Task: Create in the project AgileHero in Backlog an issue 'Integrate a new product comparison feature into an existing e-commerce website to improve product evaluation and decision making for customers', assign it to team member softage.2@softage.net and change the status to IN PROGRESS. Create in the project AgileHero in Backlog an issue 'Develop a new tool for automated testing of web application security vulnerabilities and penetration testing', assign it to team member softage.3@softage.net and change the status to IN PROGRESS
Action: Mouse scrolled (190, 413) with delta (0, 0)
Screenshot: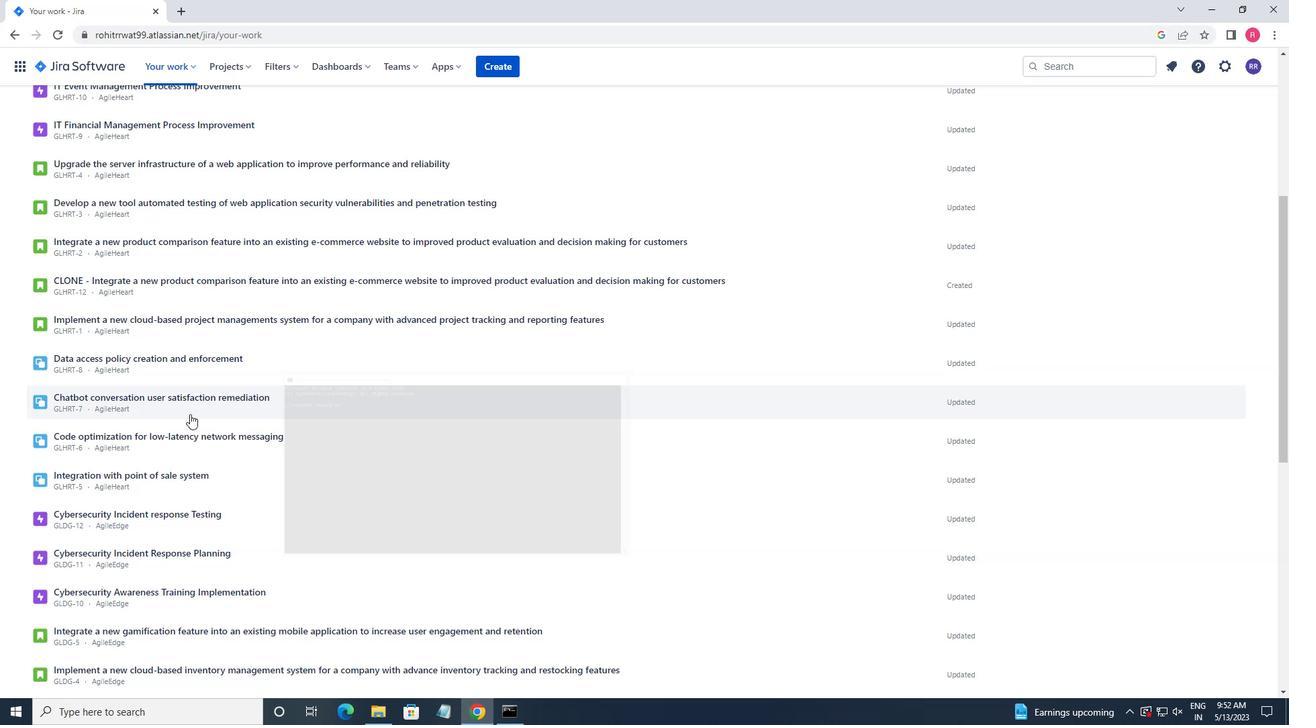 
Action: Mouse moved to (237, 61)
Screenshot: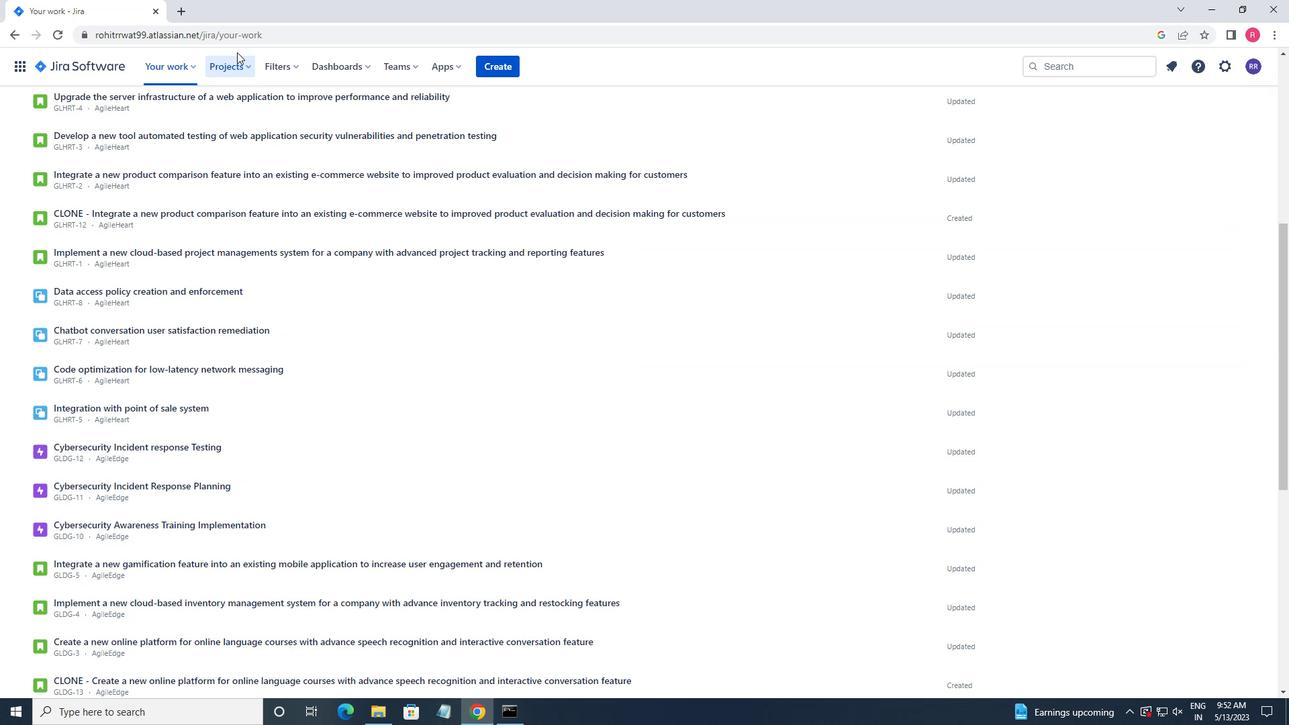
Action: Mouse pressed left at (237, 61)
Screenshot: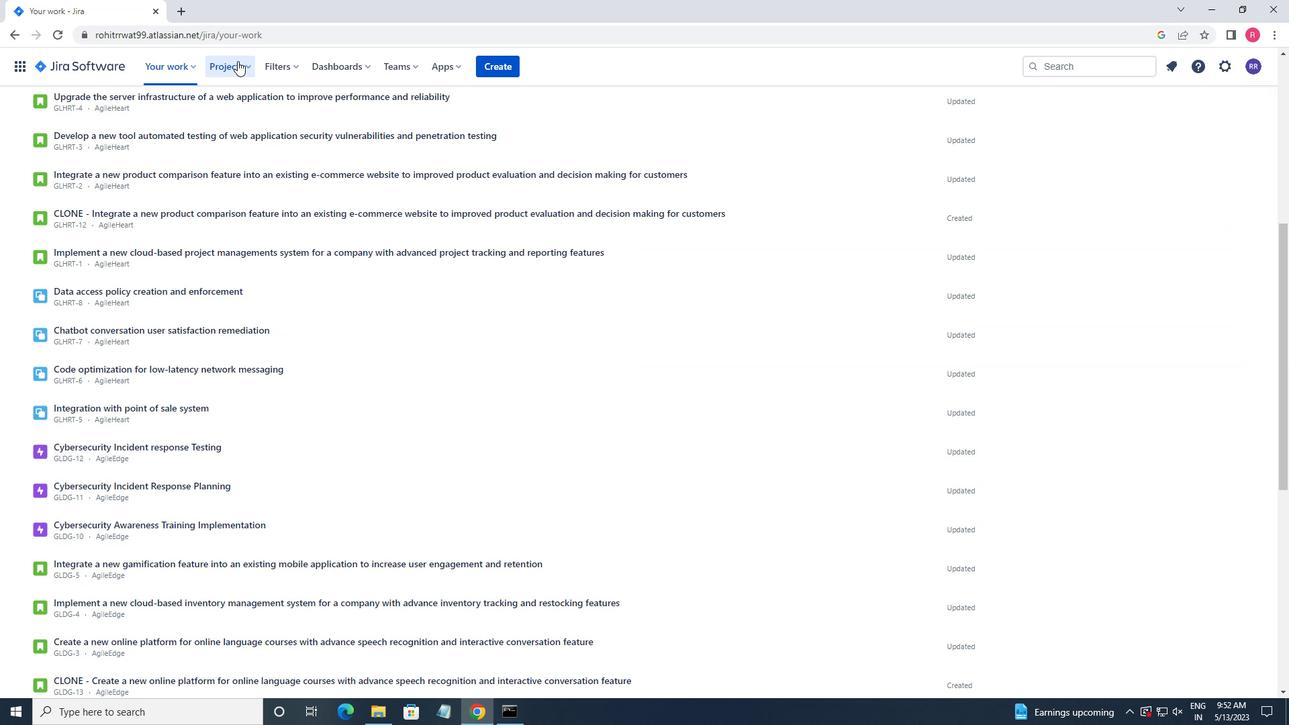
Action: Mouse moved to (236, 129)
Screenshot: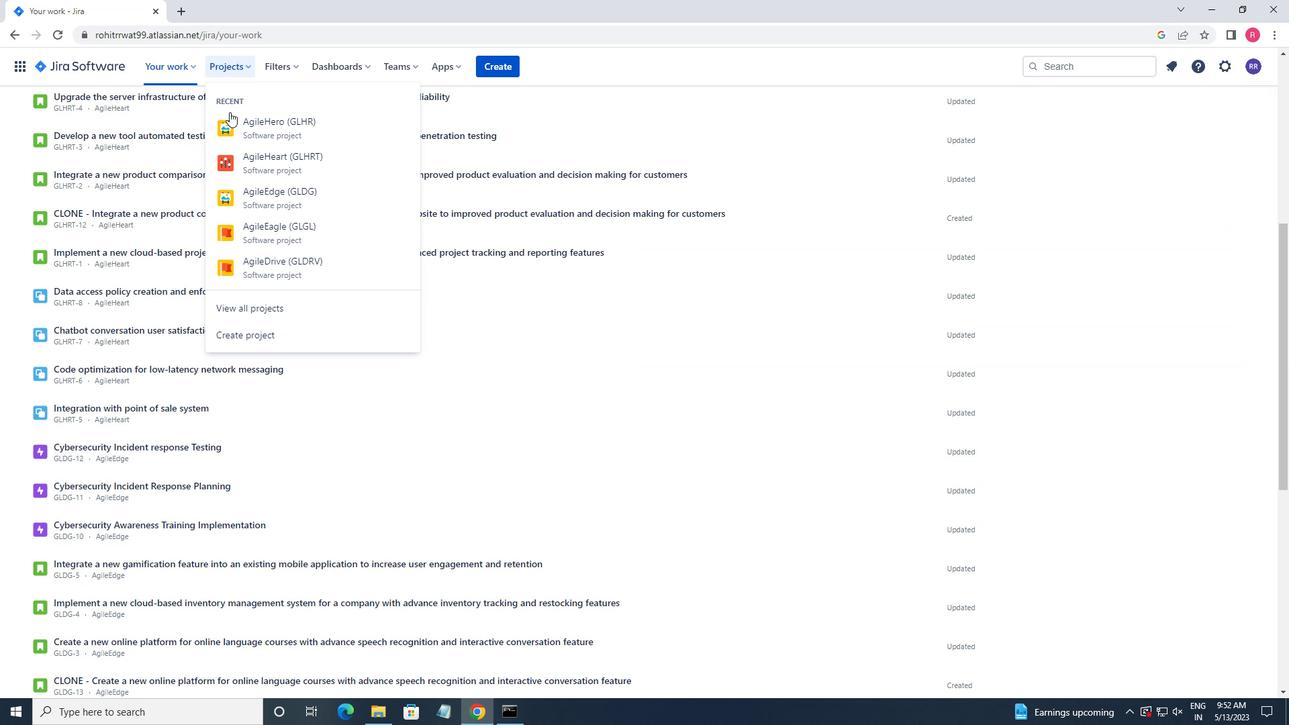 
Action: Mouse pressed left at (236, 129)
Screenshot: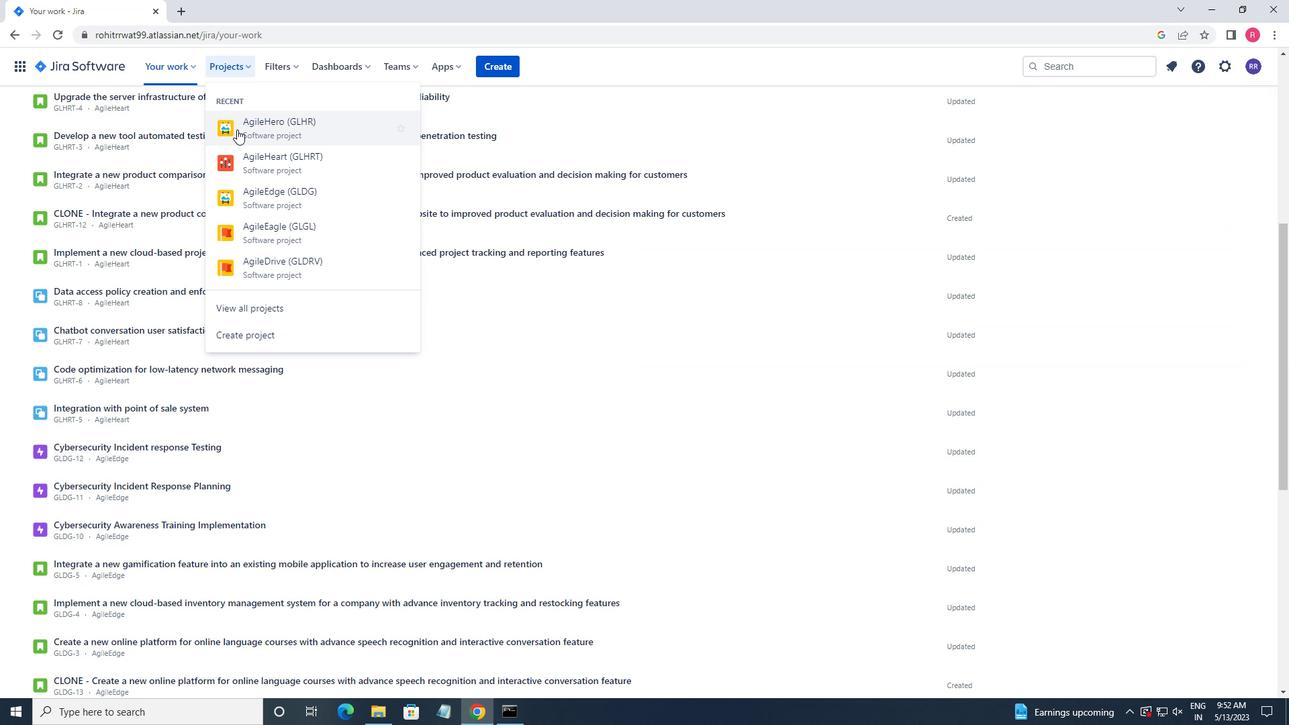 
Action: Mouse moved to (69, 216)
Screenshot: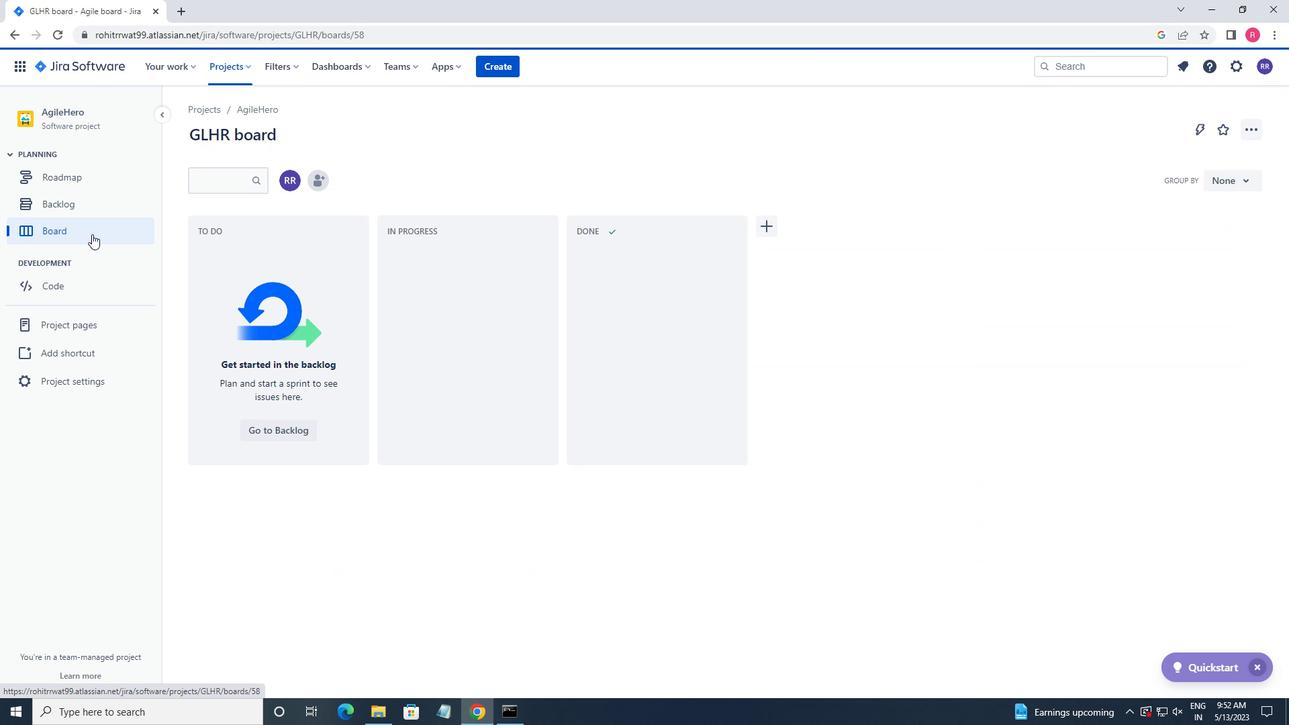 
Action: Mouse pressed left at (69, 216)
Screenshot: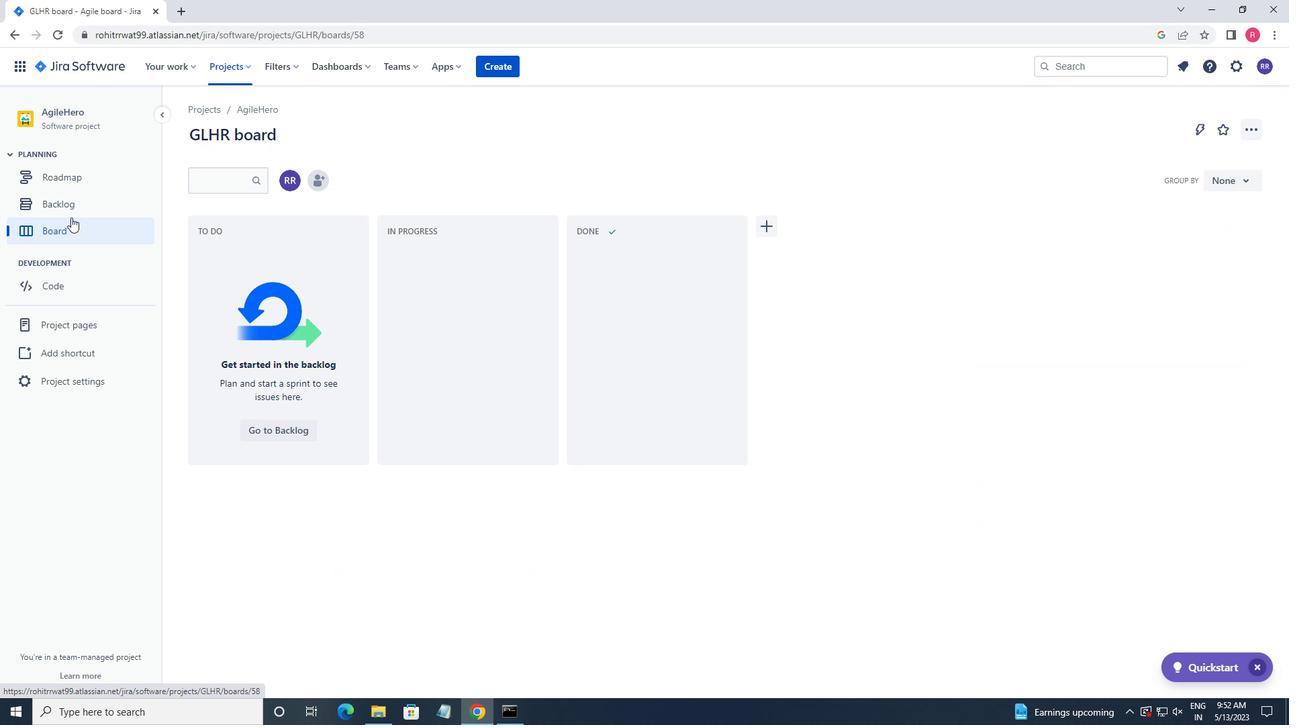 
Action: Mouse moved to (433, 391)
Screenshot: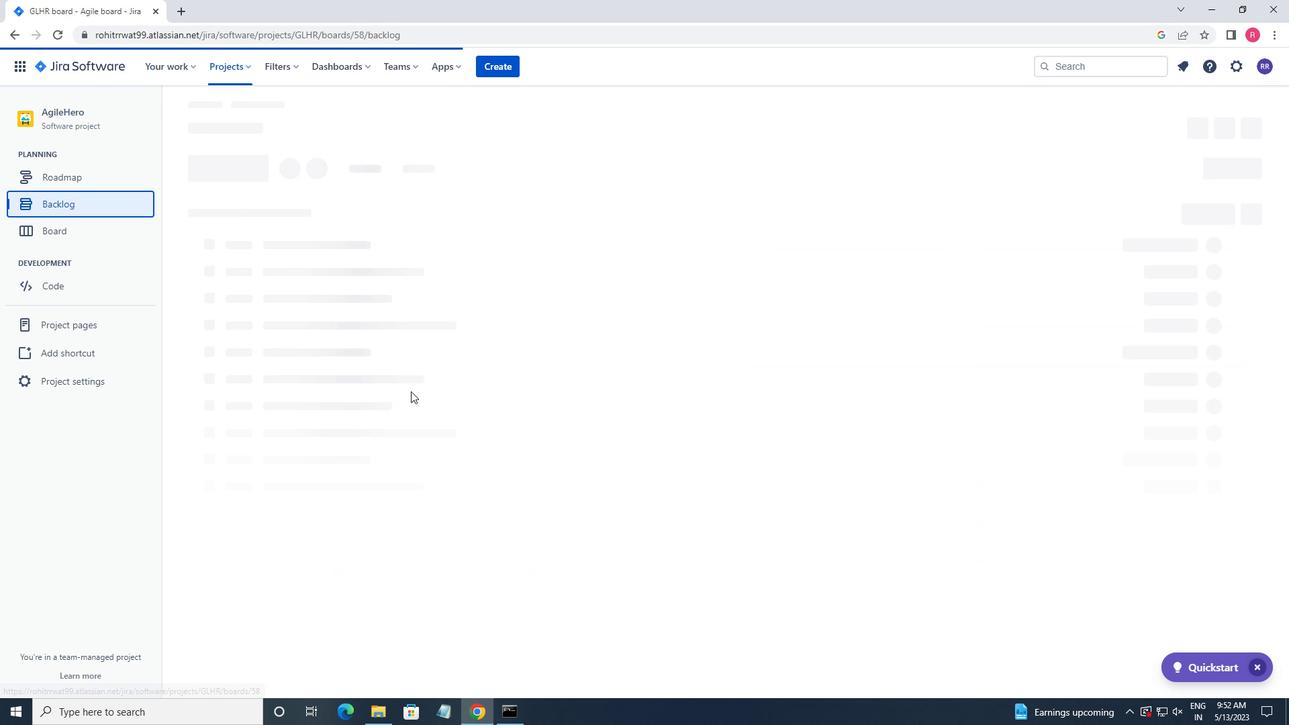 
Action: Mouse scrolled (433, 390) with delta (0, 0)
Screenshot: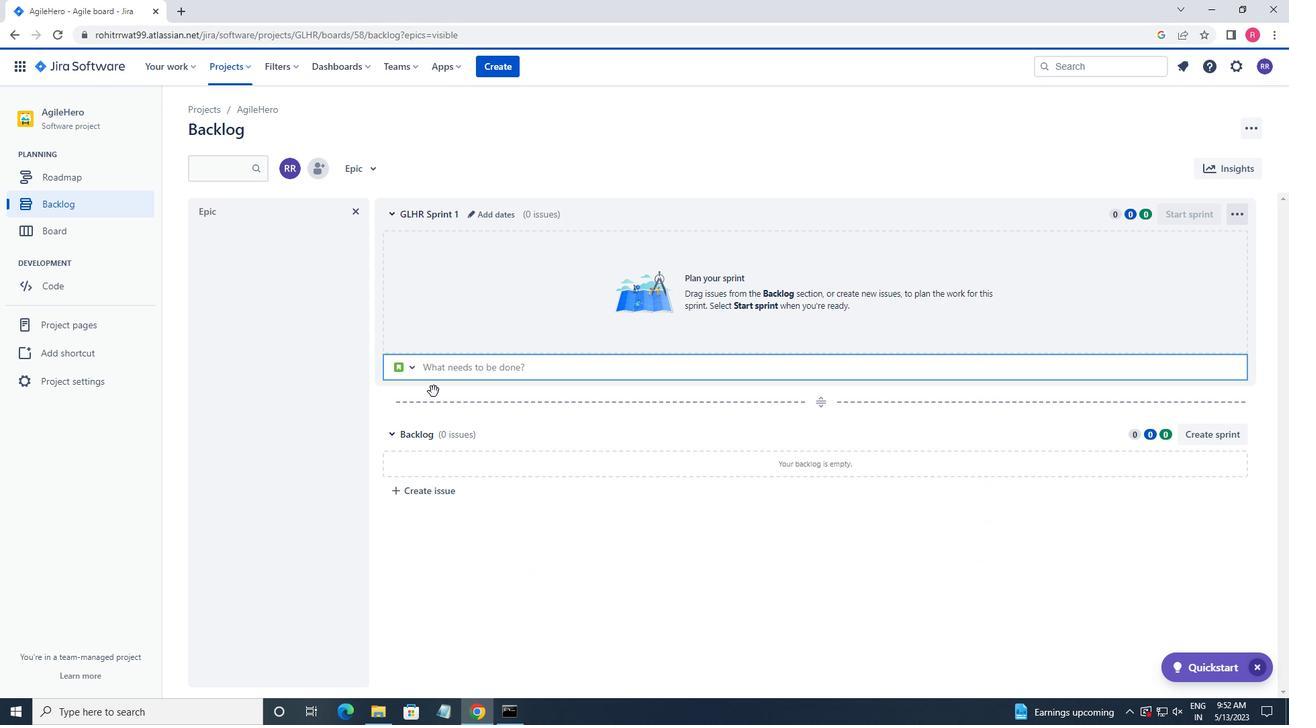 
Action: Mouse scrolled (433, 390) with delta (0, 0)
Screenshot: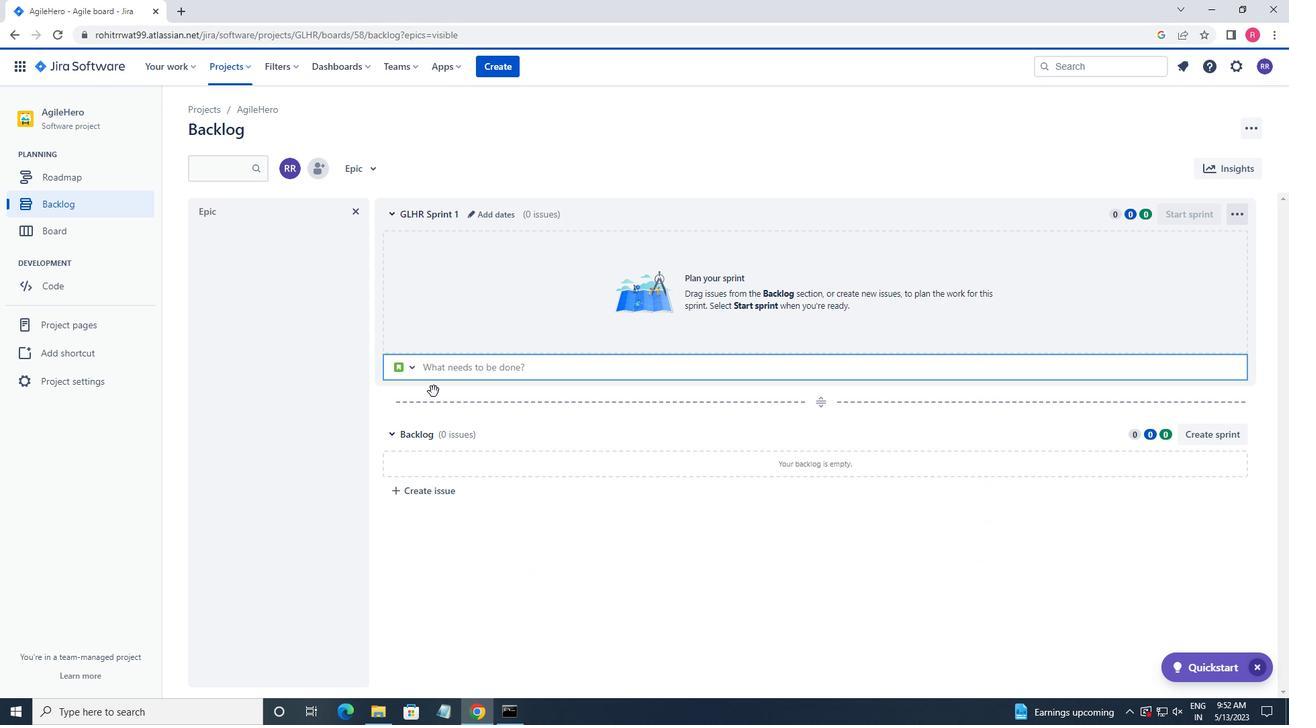 
Action: Mouse scrolled (433, 390) with delta (0, 0)
Screenshot: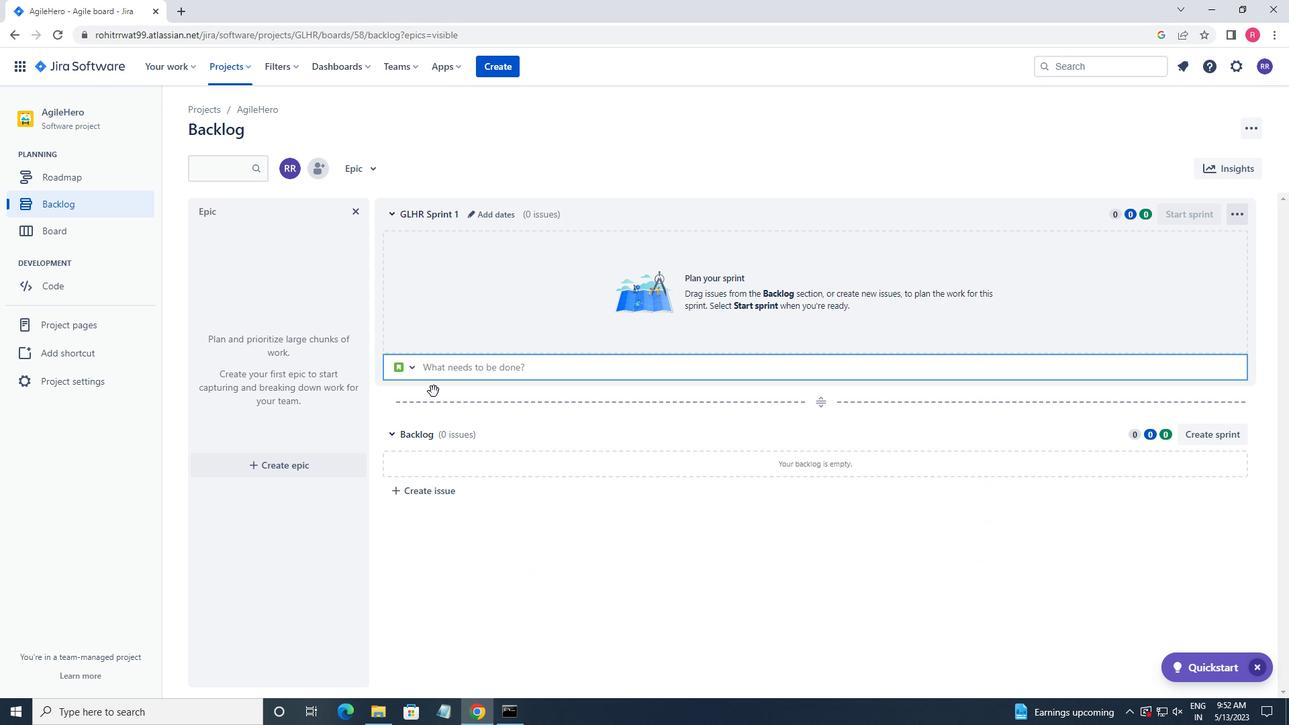 
Action: Mouse moved to (431, 484)
Screenshot: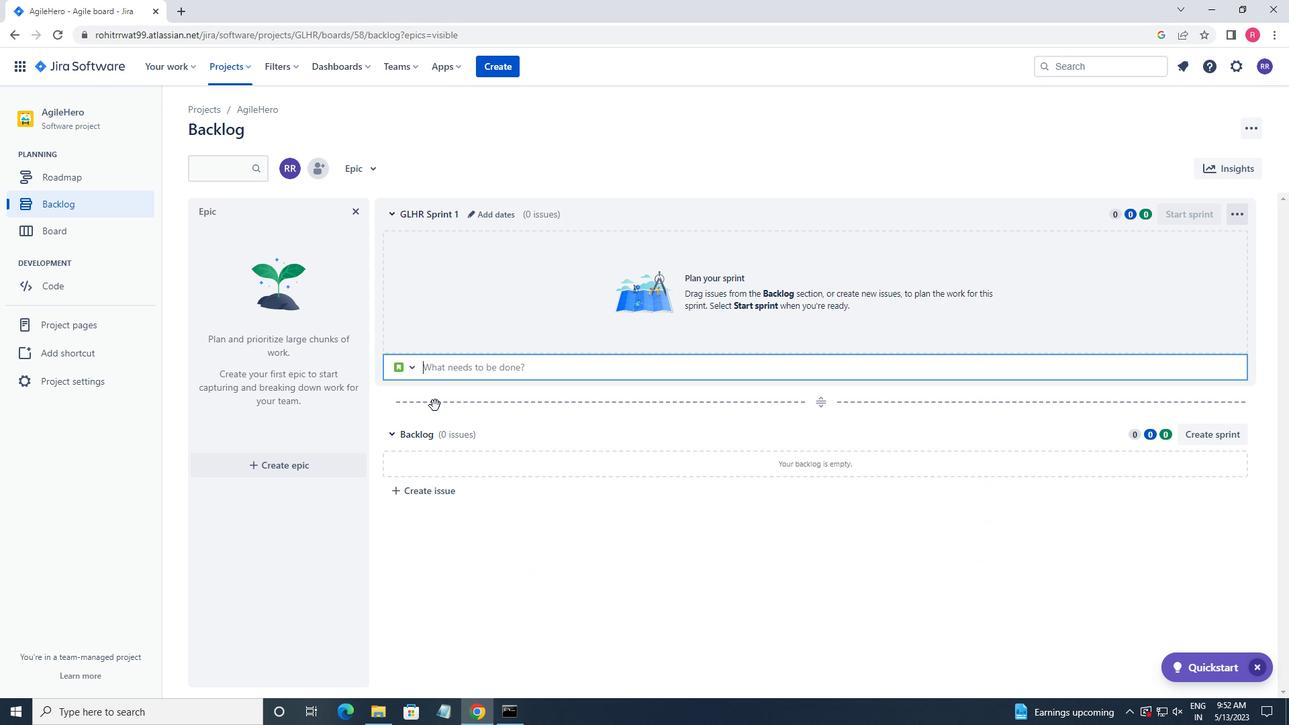 
Action: Mouse pressed left at (431, 484)
Screenshot: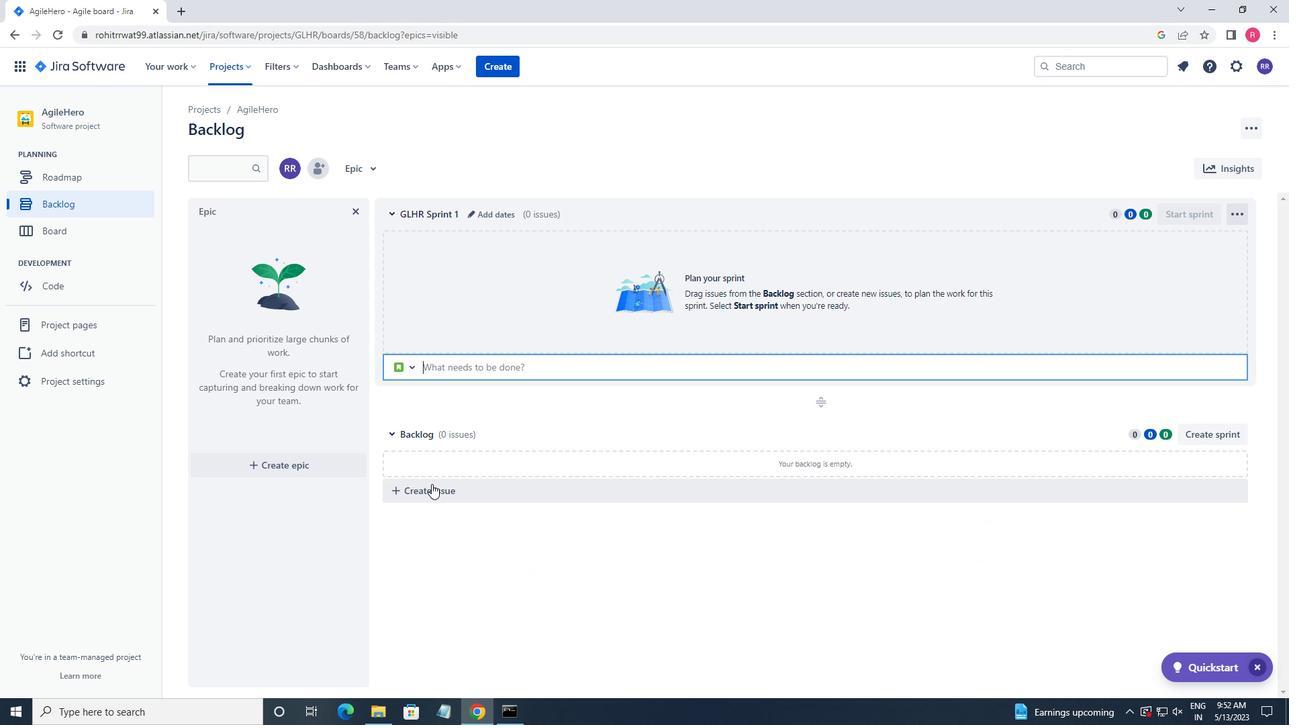 
Action: Mouse moved to (770, 474)
Screenshot: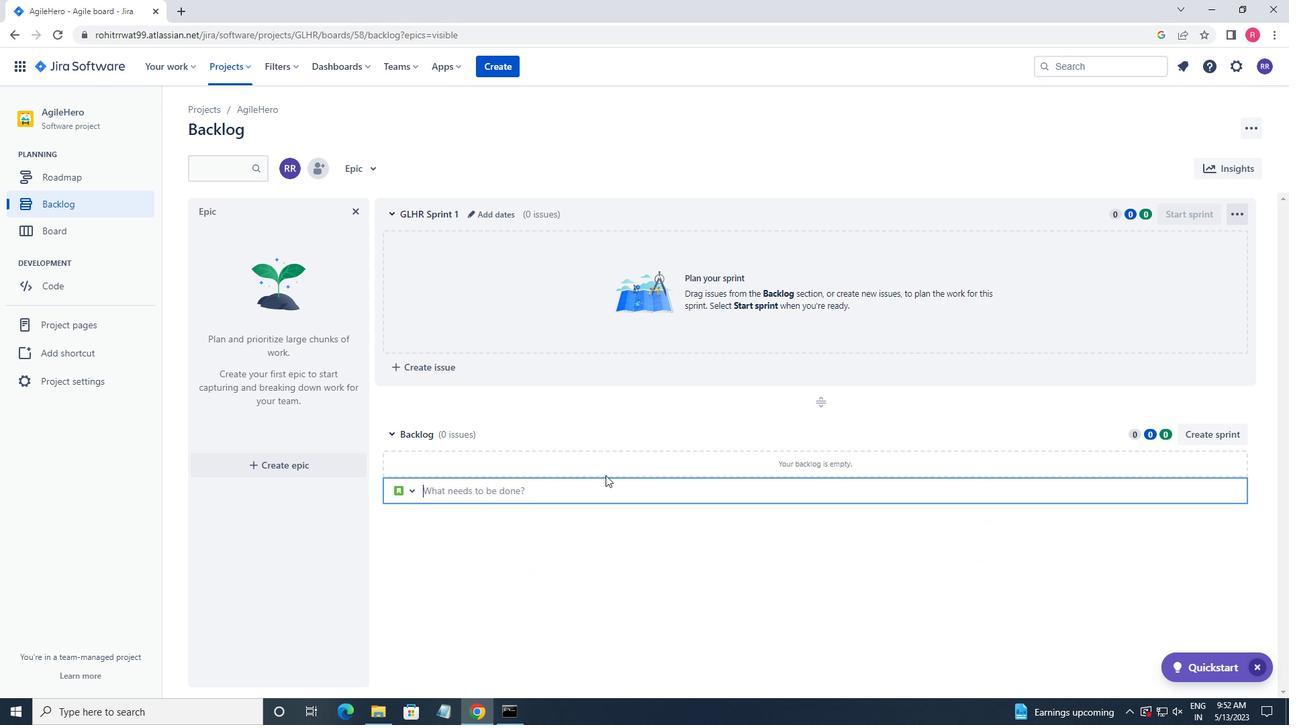 
Action: Key pressed <Key.shift_r>Intergrate<Key.space>==<Key.backspace><Key.backspace><Key.backspace><Key.backspace><Key.backspace><Key.backspace><Key.backspace><Key.backspace>grate<Key.space>
Screenshot: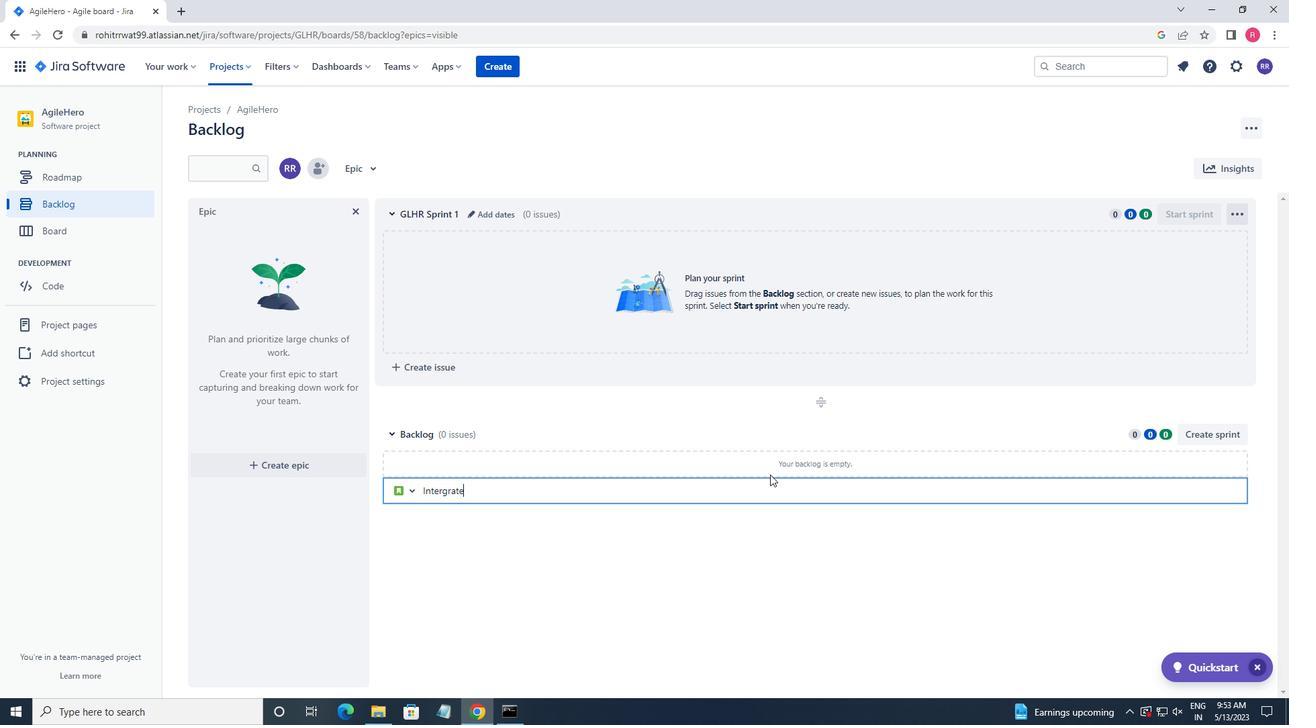 
Action: Mouse moved to (862, 480)
Screenshot: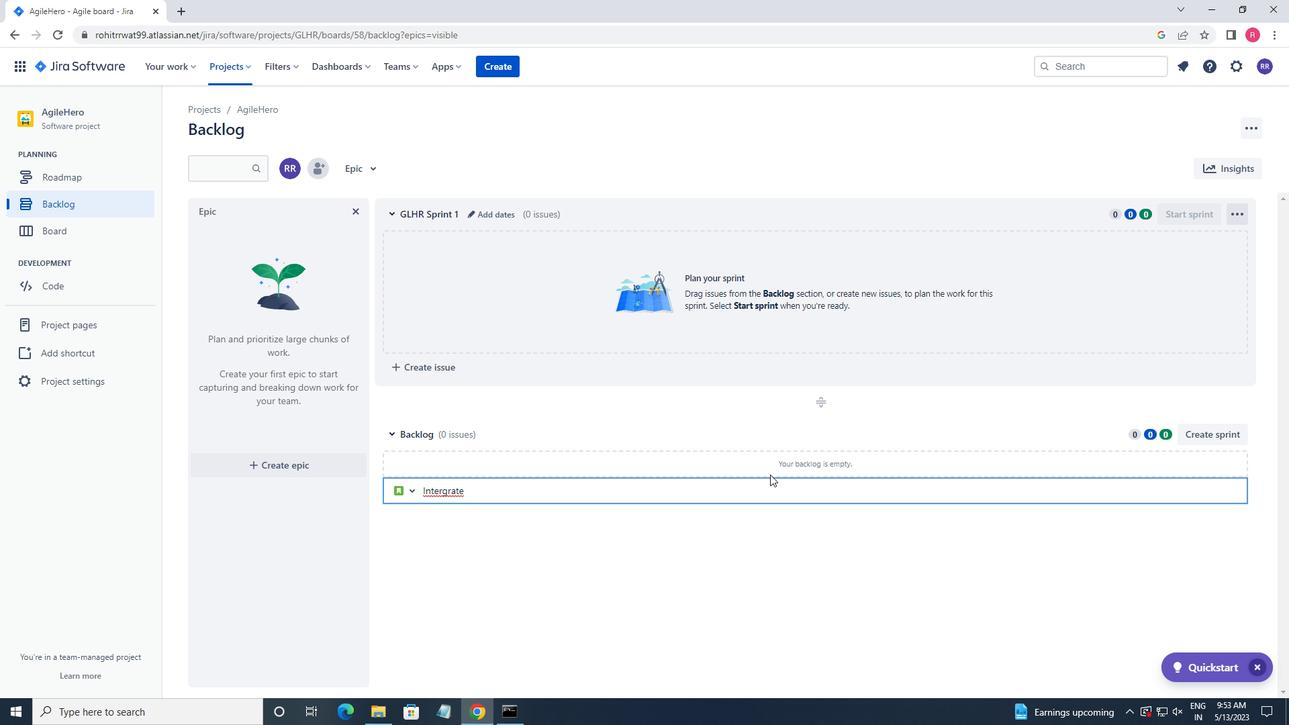 
Action: Key pressed <Key.left><Key.left><Key.left><Key.left><Key.left><Key.left><Key.backspace><Key.right><Key.right><Key.right><Key.right><Key.right><Key.right><Key.right><Key.right>a<Key.space>na<Key.backspace>er<Key.backspace>w<Key.space>product<Key.space>x<Key.backspace>comparison<Key.space>feature<Key.space>
Screenshot: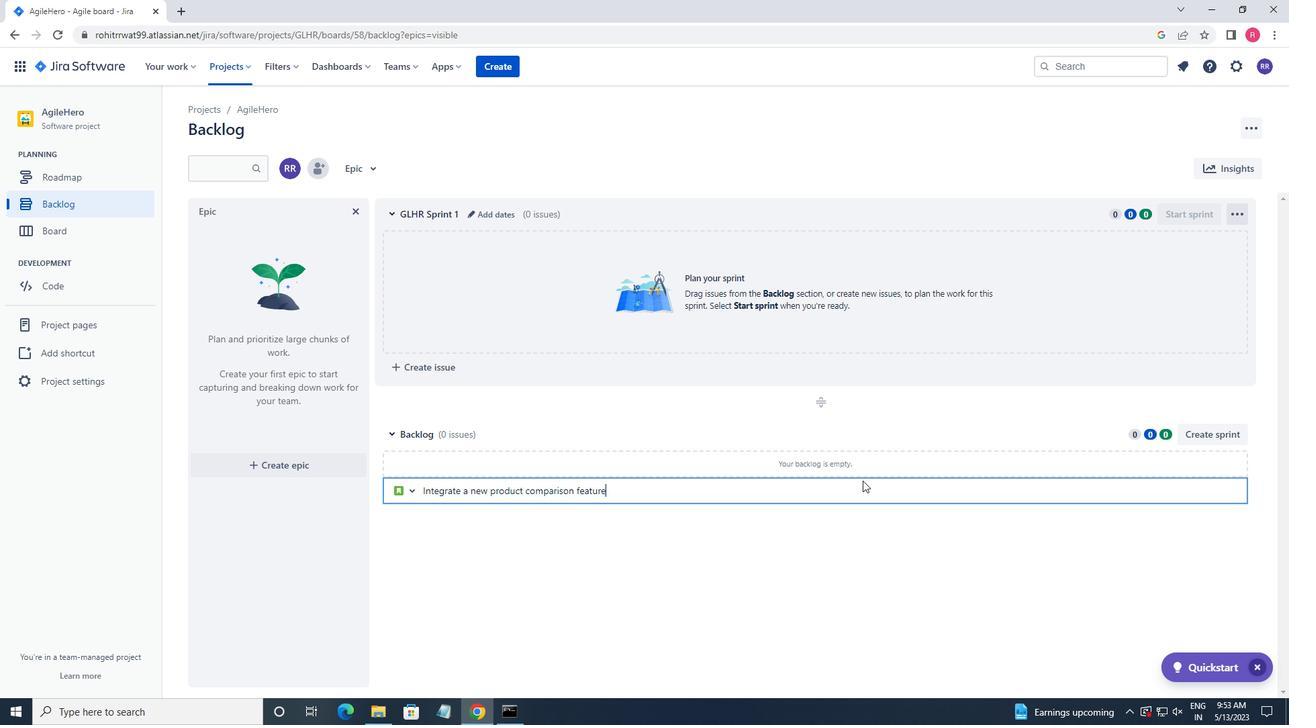 
Action: Mouse moved to (871, 482)
Screenshot: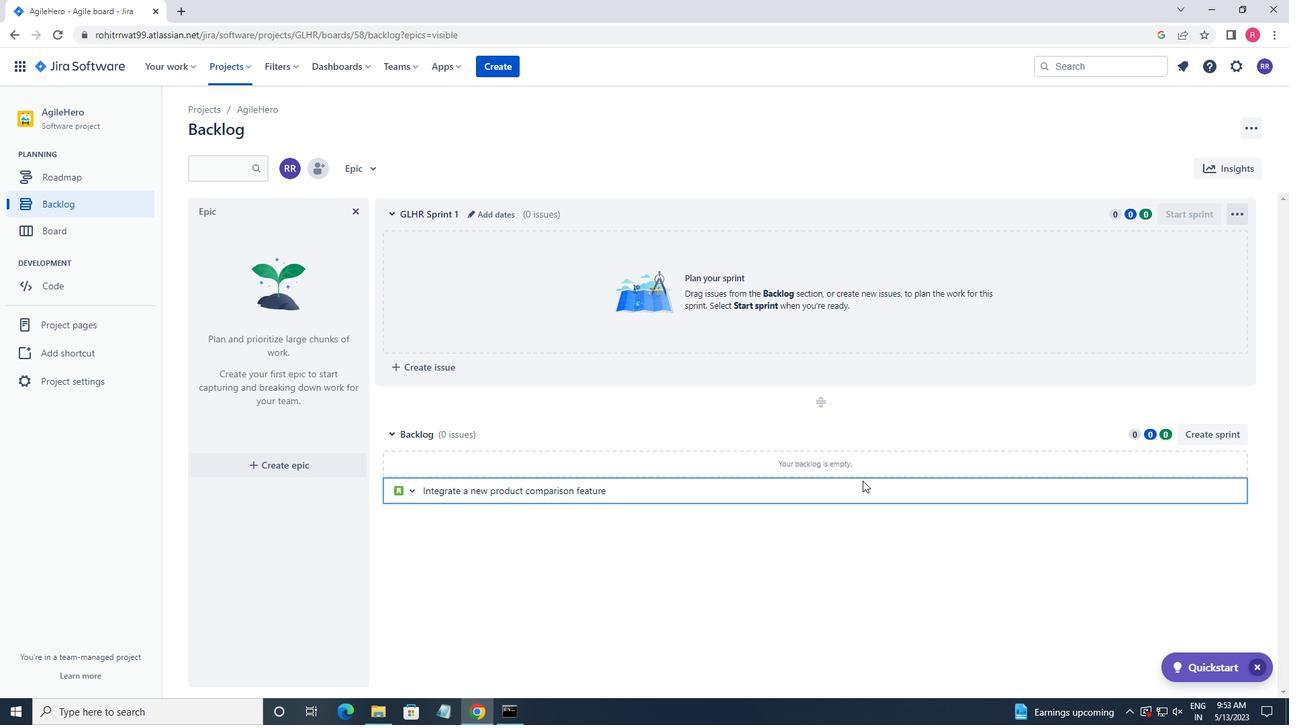
Action: Key pressed into<Key.space>an<Key.space>existing<Key.space>e-commerce<Key.space>website<Key.space>to<Key.space>improve<Key.space><Key.backspace>d<Key.space>product<Key.space>evalution<Key.space><Key.backspace><Key.left><Key.left>
Screenshot: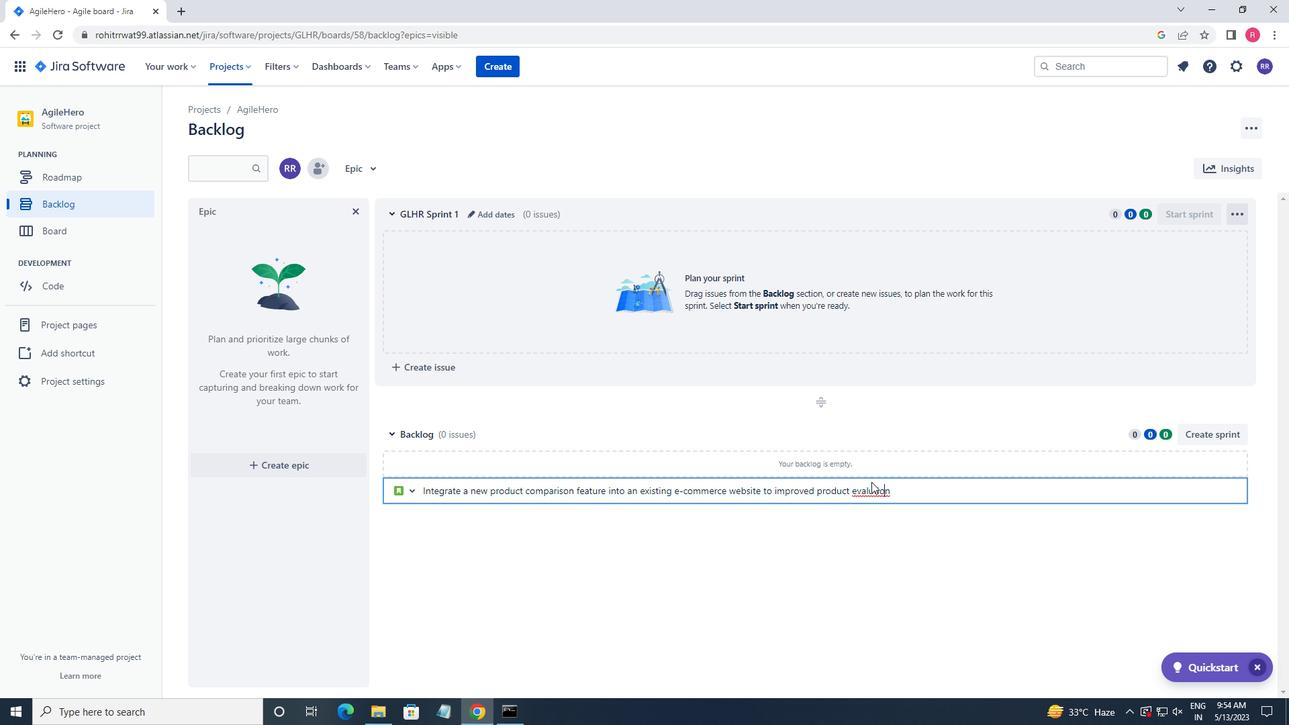 
Action: Mouse moved to (1283, 717)
Screenshot: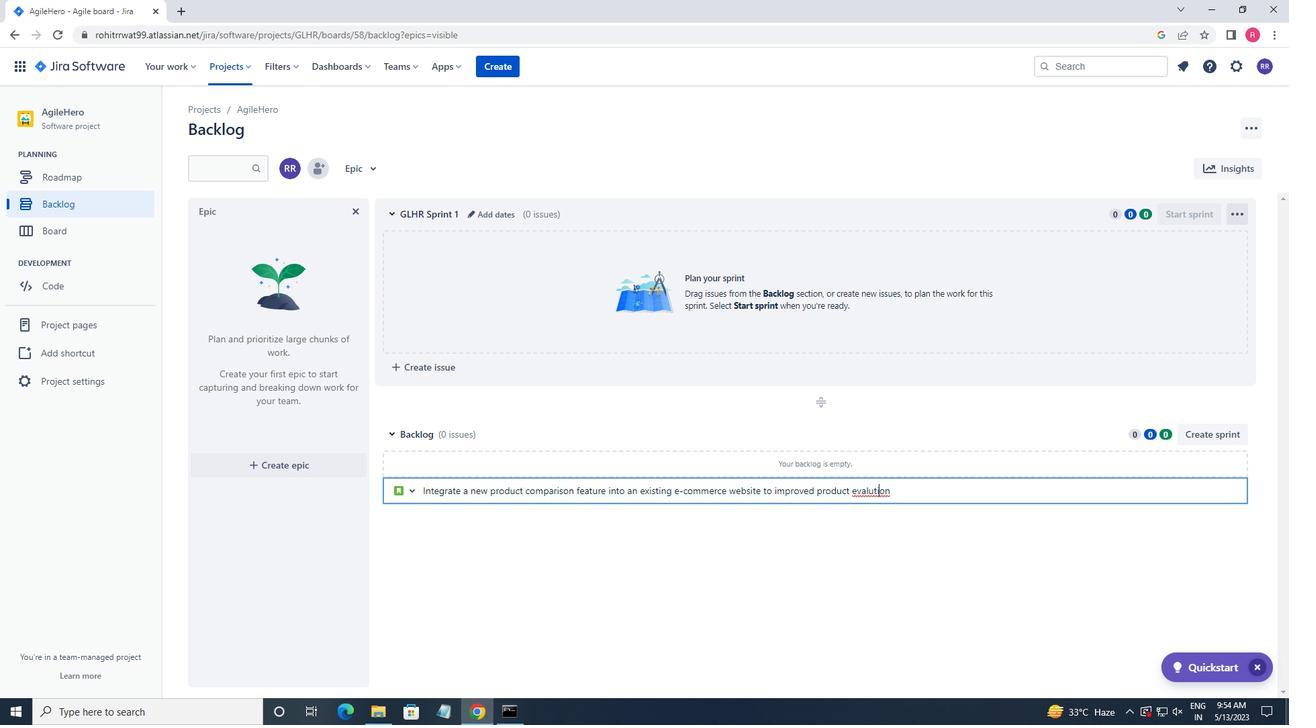 
Action: Key pressed <Key.left><Key.left>
Screenshot: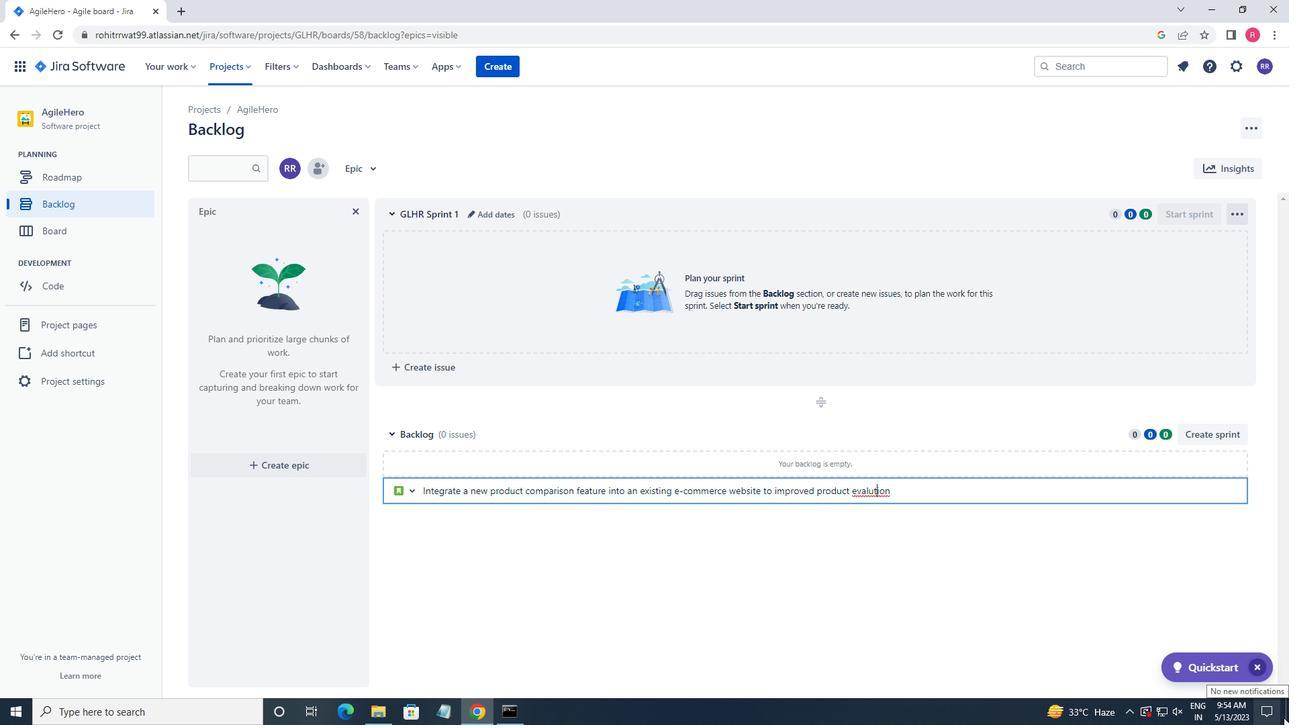 
Action: Mouse moved to (1290, 726)
Screenshot: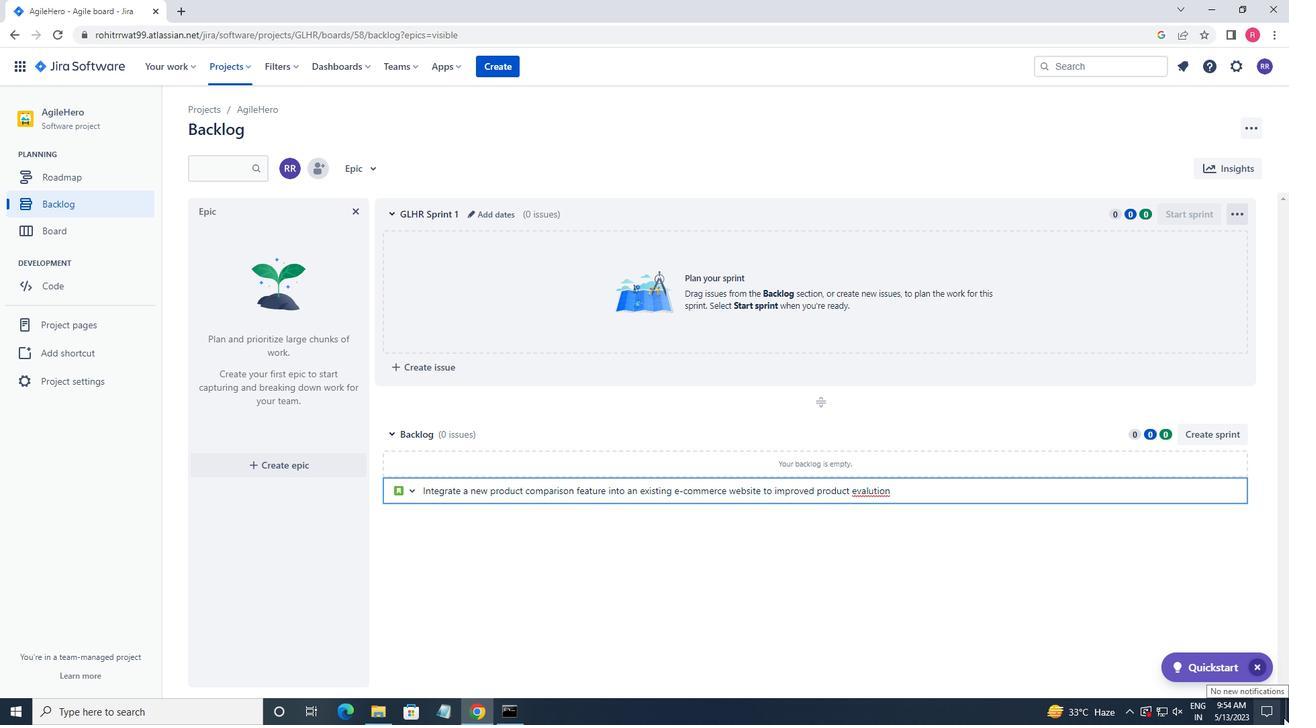 
Action: Key pressed <Key.left><Key.left><Key.left><Key.right><Key.right><Key.right>a<Key.right><Key.right><Key.right><Key.right><Key.right><Key.right><Key.right><Key.right><Key.space>and<Key.space>decision<Key.space>macking<Key.space><Key.left><Key.left><Key.left><Key.left><Key.left><Key.backspace><Key.right><Key.right><Key.right><Key.right><Key.right><Key.right><Key.right><Key.right><Key.right><Key.right><Key.right><Key.right><Key.right><Key.space>for<Key.space>customers<Key.enter>
Screenshot: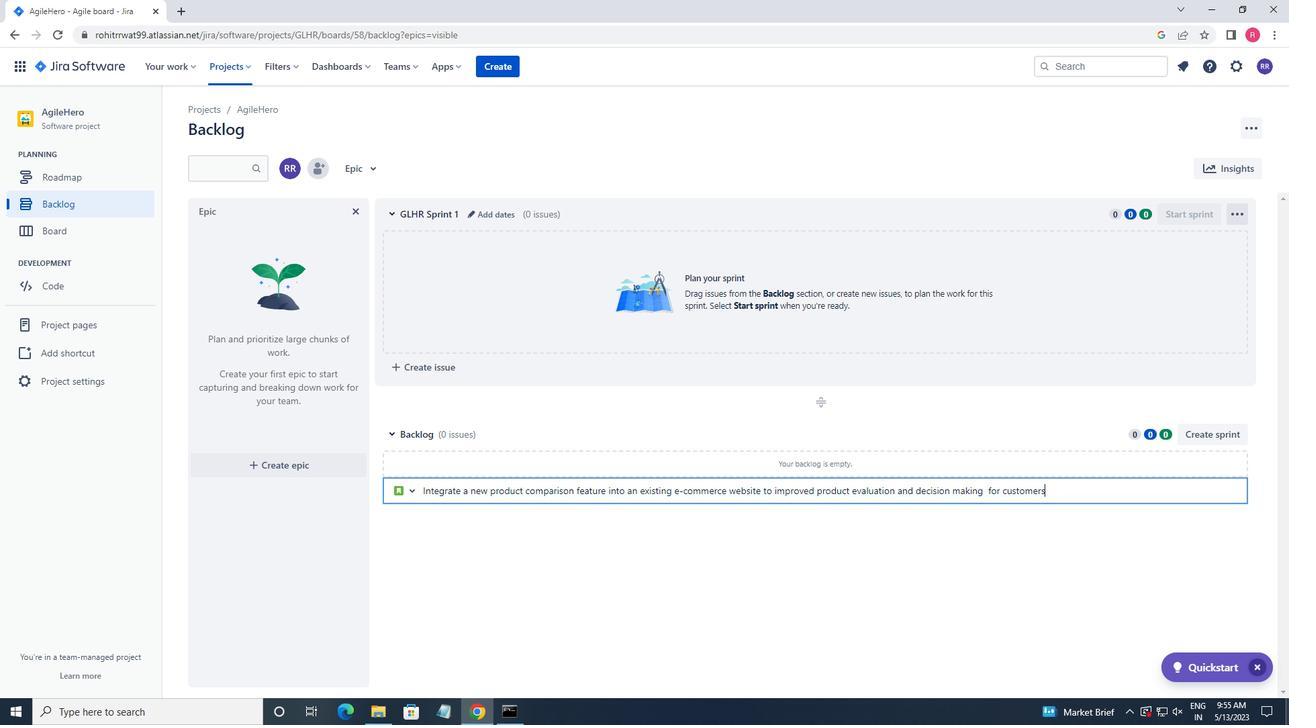 
Action: Mouse moved to (1204, 470)
Screenshot: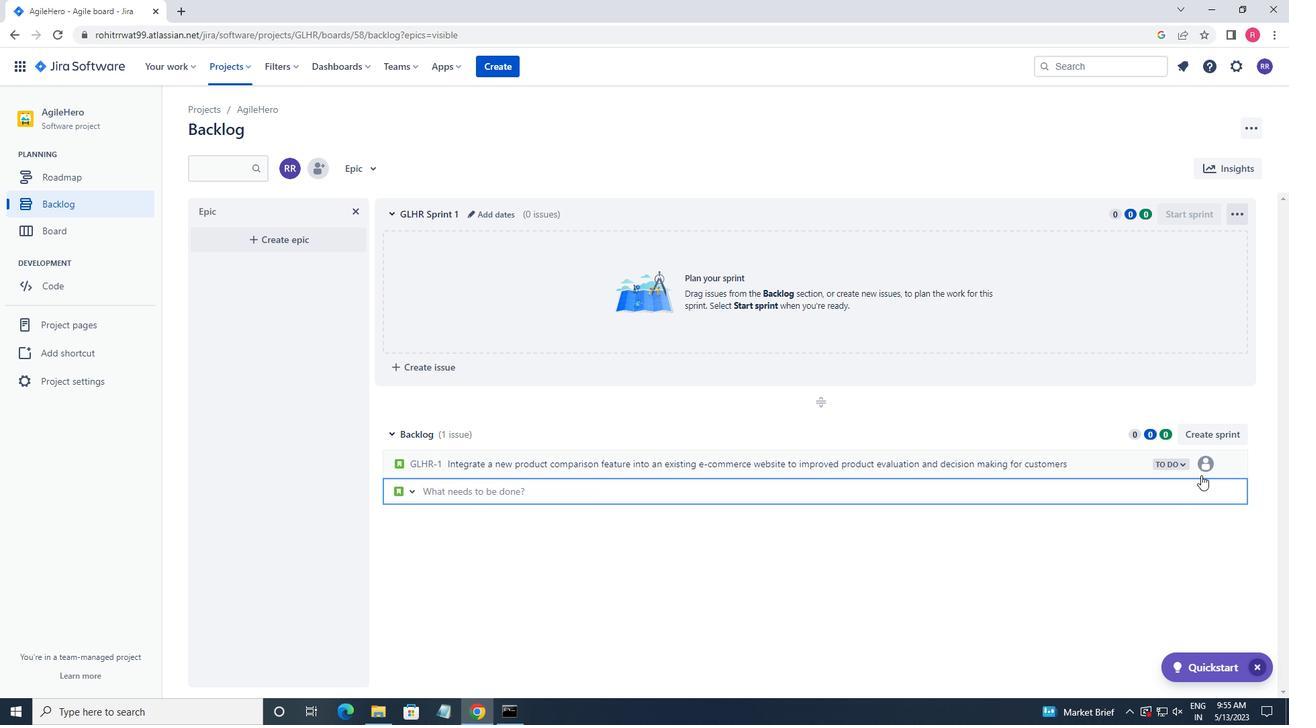 
Action: Mouse pressed left at (1204, 470)
Screenshot: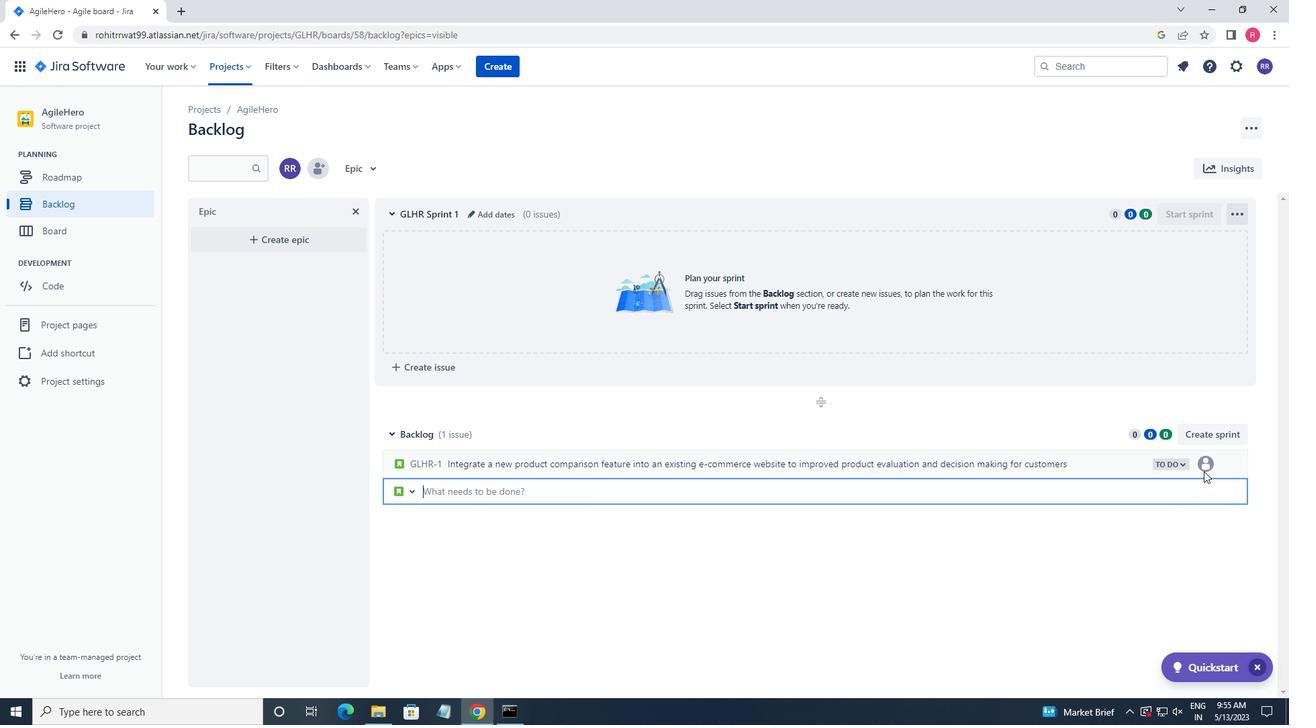
Action: Mouse moved to (1205, 469)
Screenshot: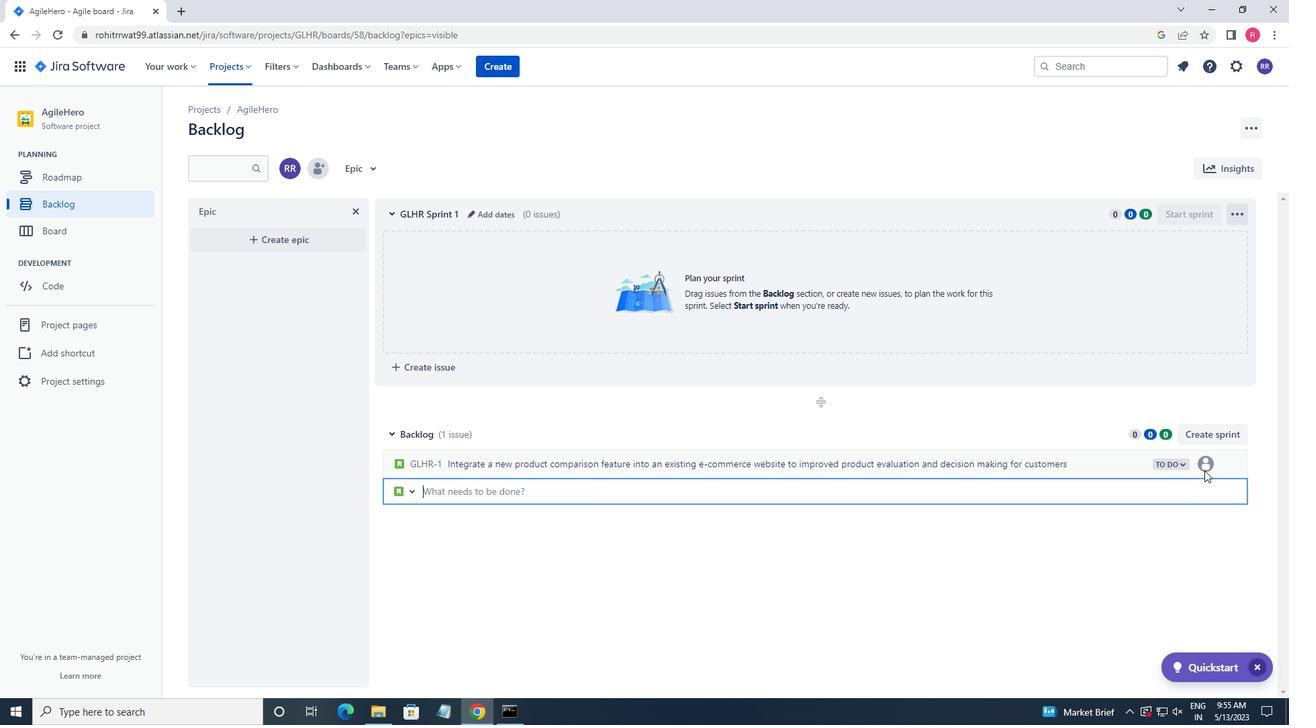 
Action: Mouse pressed left at (1205, 469)
Screenshot: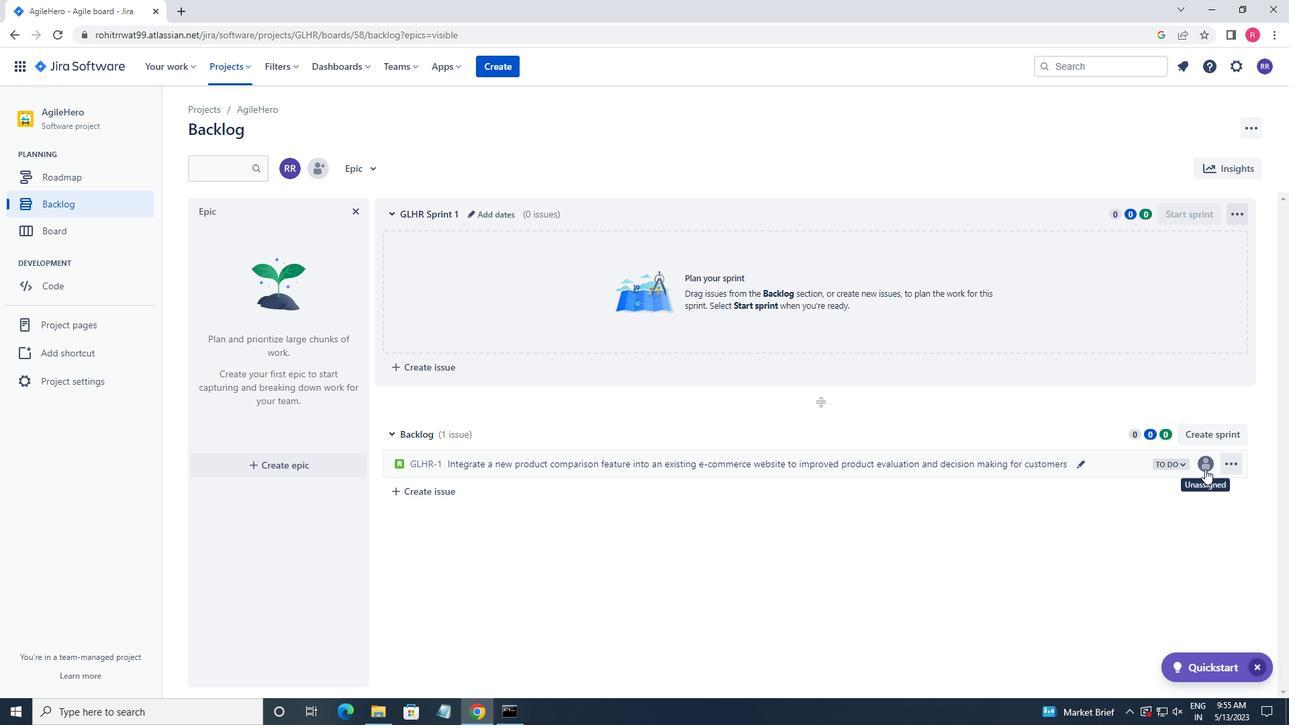 
Action: Key pressed softage.2<Key.shift><Key.shift><Key.shift><Key.shift><Key.shift><Key.shift><Key.shift><Key.shift><Key.shift><Key.shift><Key.shift><Key.shift><Key.shift><Key.shift><Key.shift><Key.shift><Key.shift><Key.shift><Key.shift><Key.shift><Key.shift><Key.shift><Key.shift><Key.shift><Key.shift><Key.shift><Key.shift><Key.shift><Key.shift>@SOFTAGE.NET
Screenshot: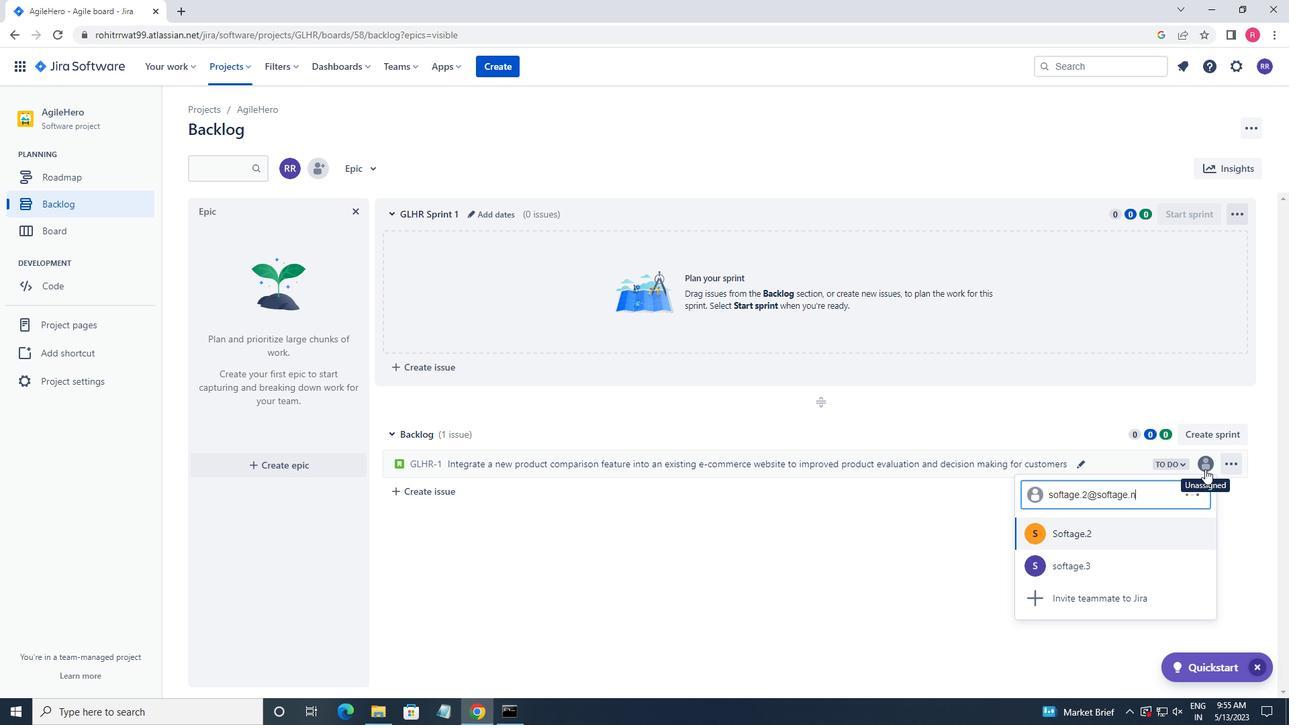 
Action: Mouse moved to (1046, 529)
Screenshot: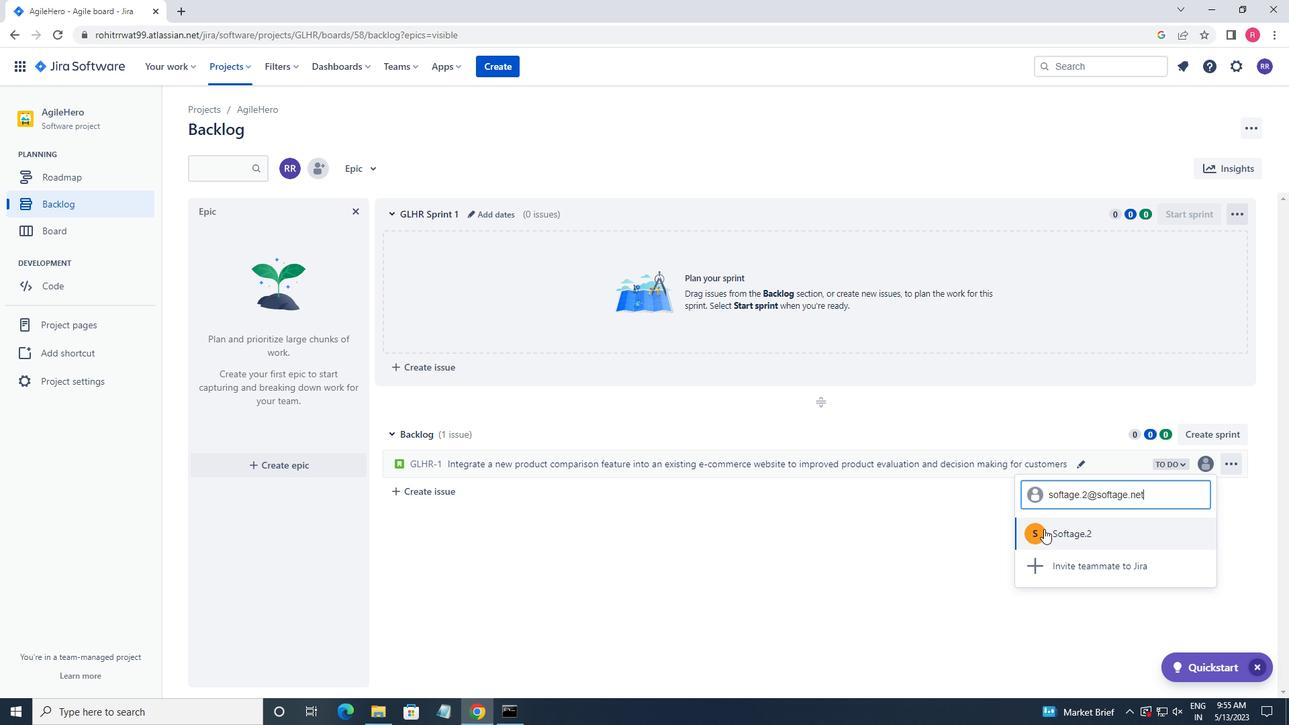 
Action: Mouse pressed left at (1046, 529)
Screenshot: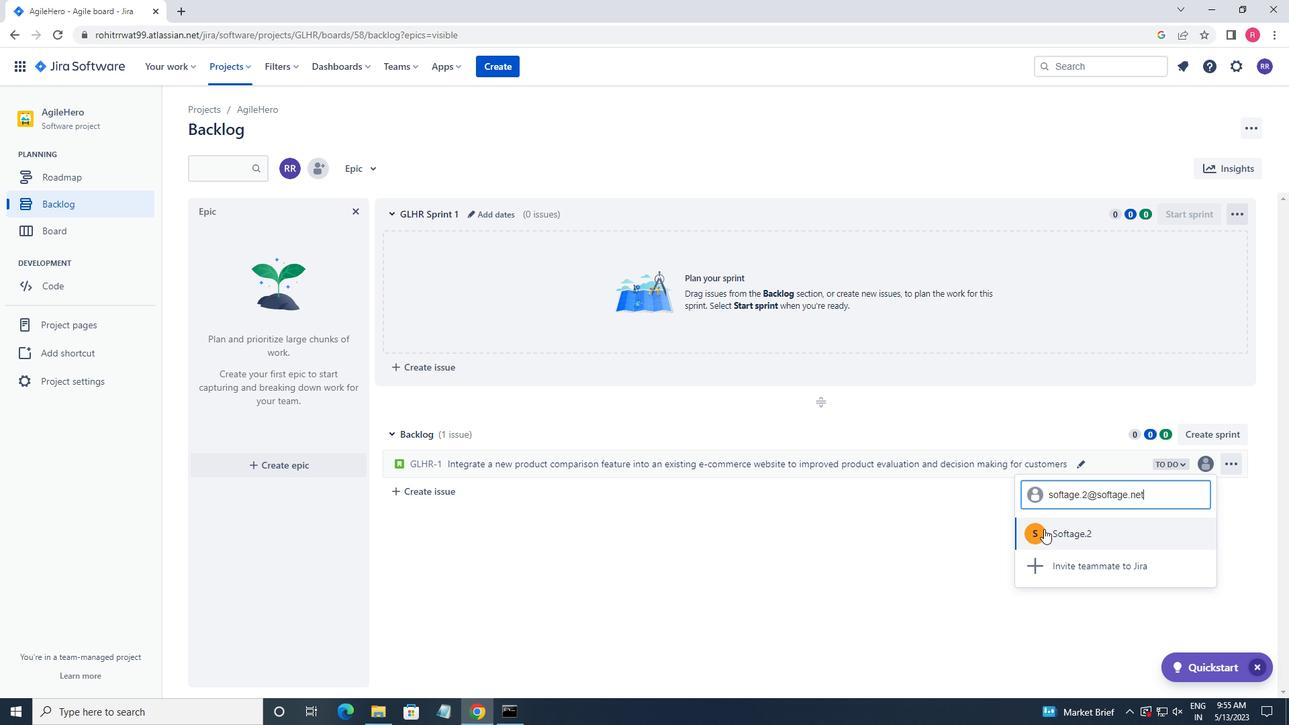 
Action: Mouse moved to (1156, 465)
Screenshot: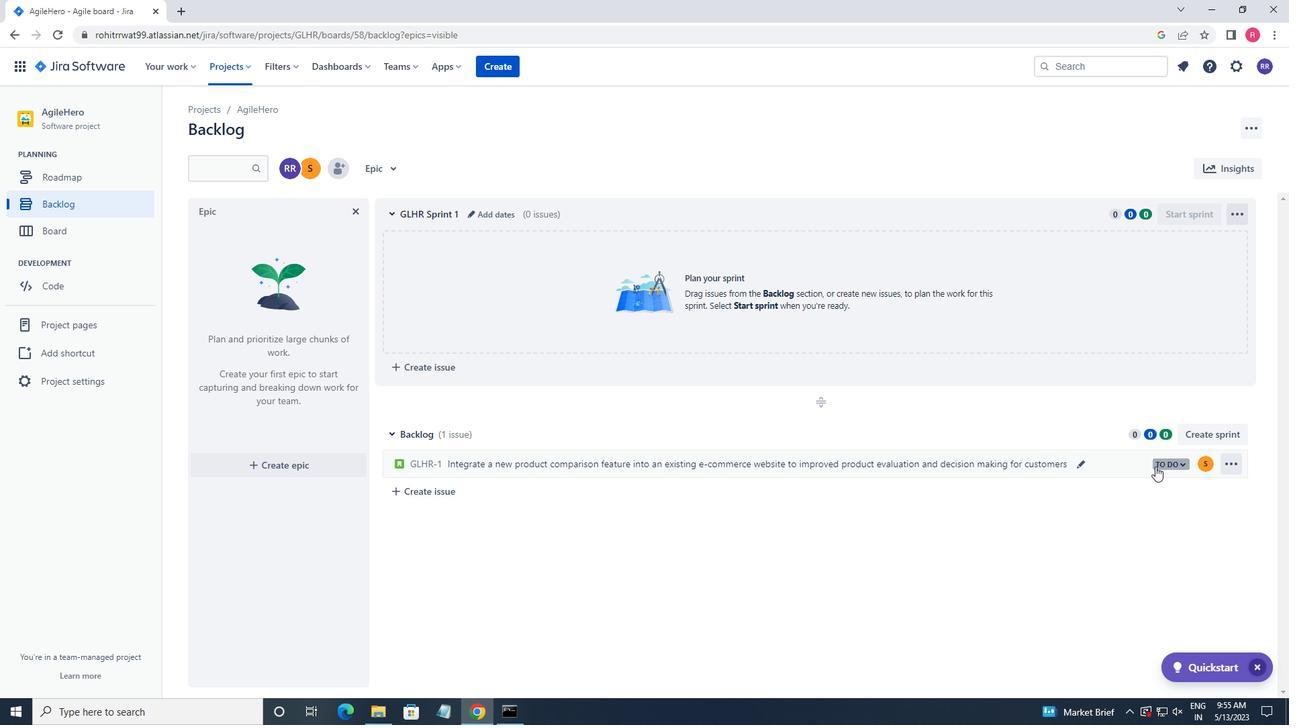 
Action: Mouse pressed left at (1156, 465)
Screenshot: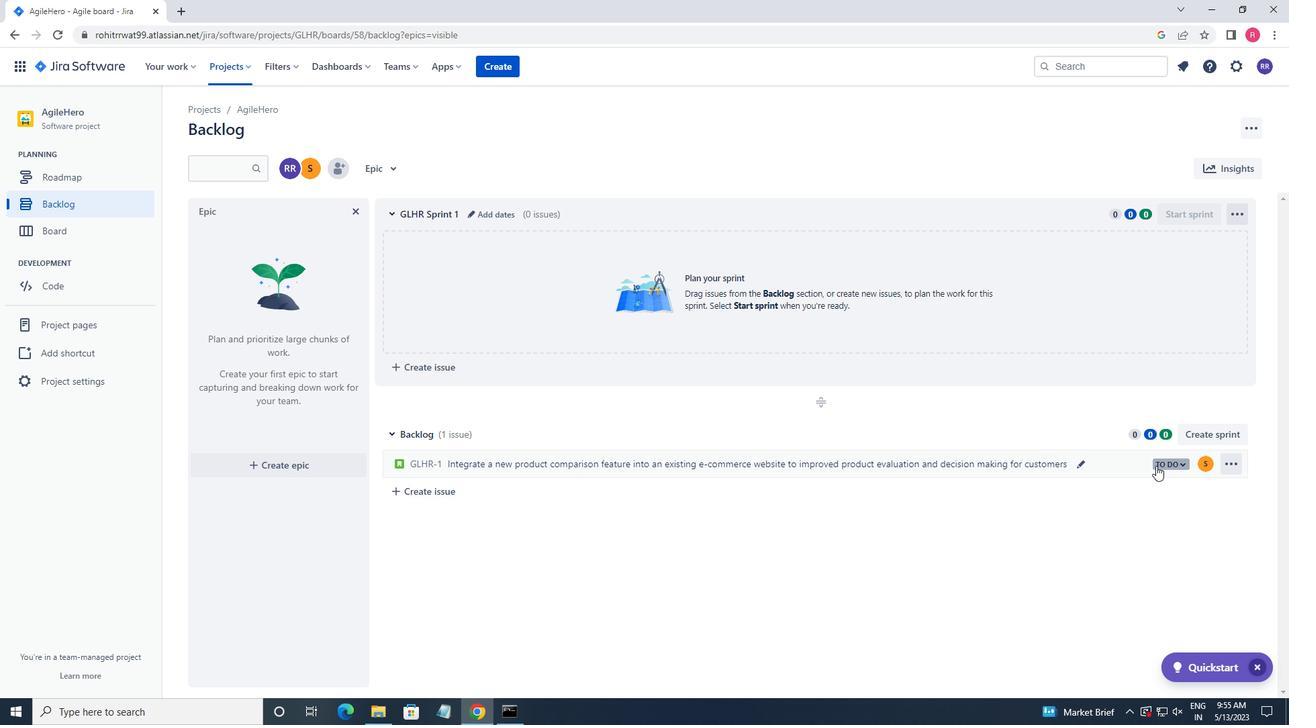 
Action: Mouse moved to (1107, 487)
Screenshot: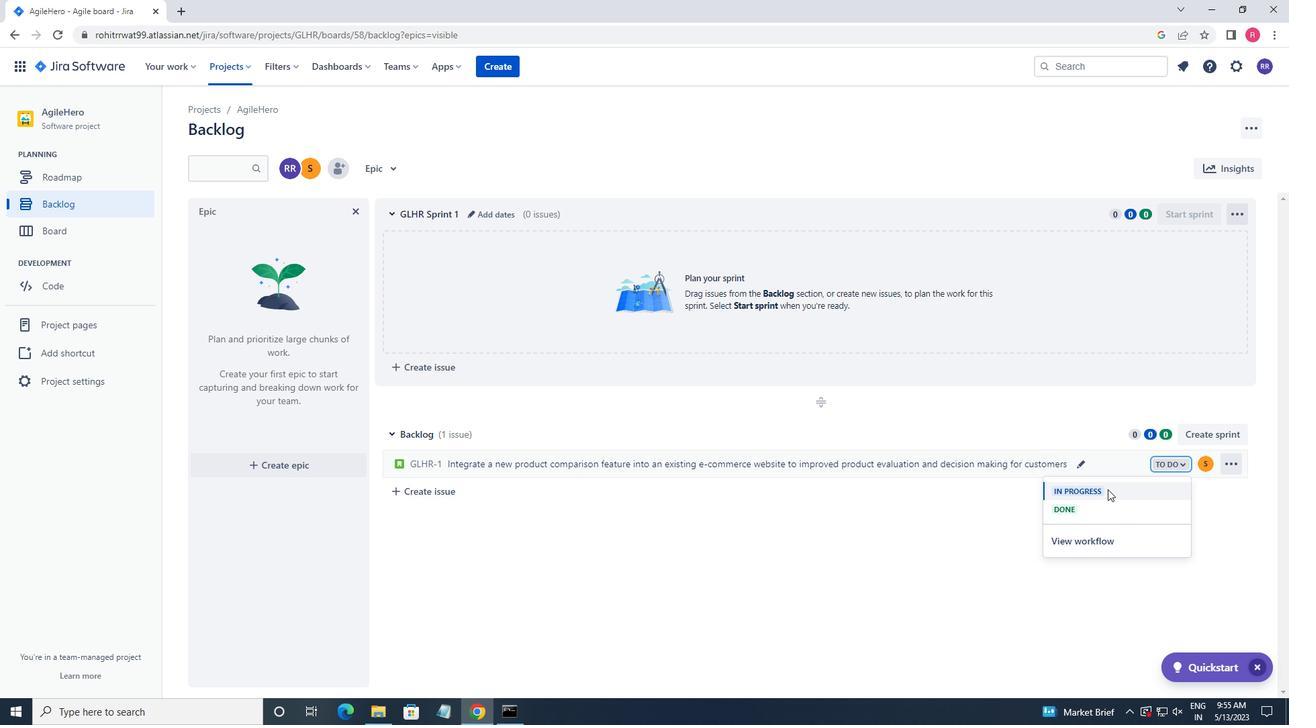 
Action: Mouse pressed left at (1107, 487)
Screenshot: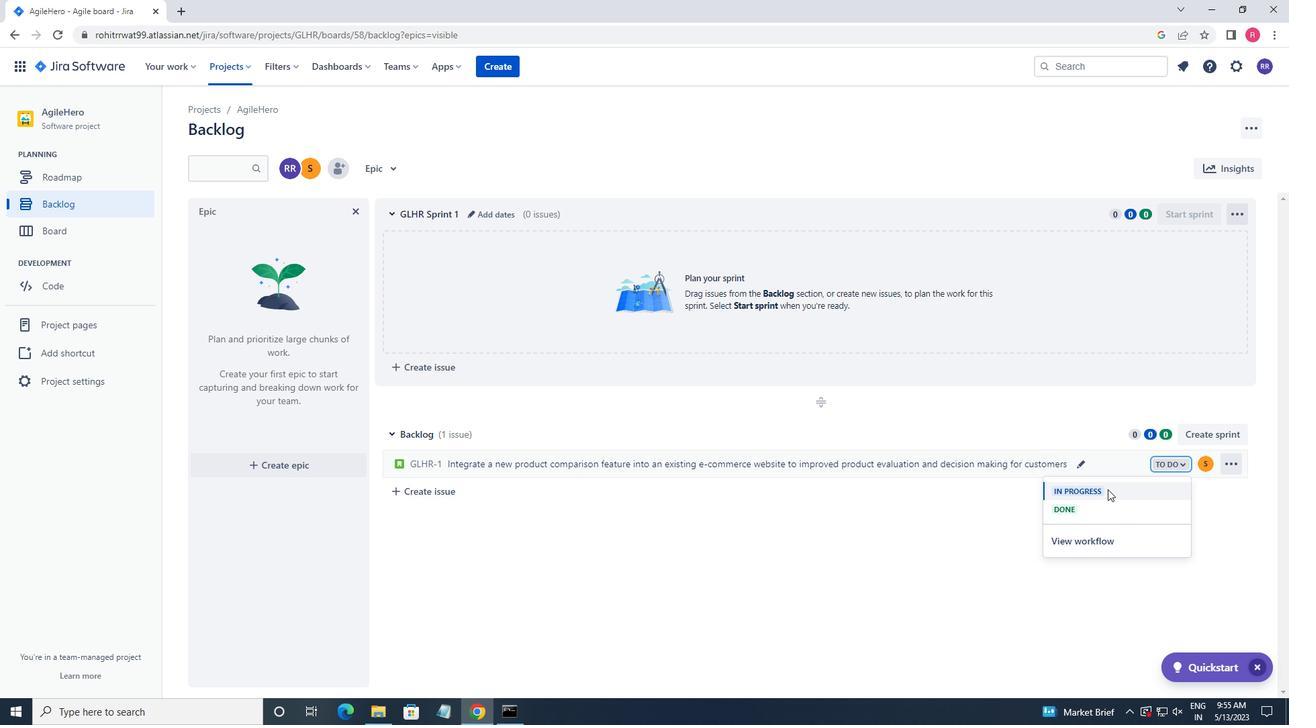 
Action: Mouse moved to (446, 489)
Screenshot: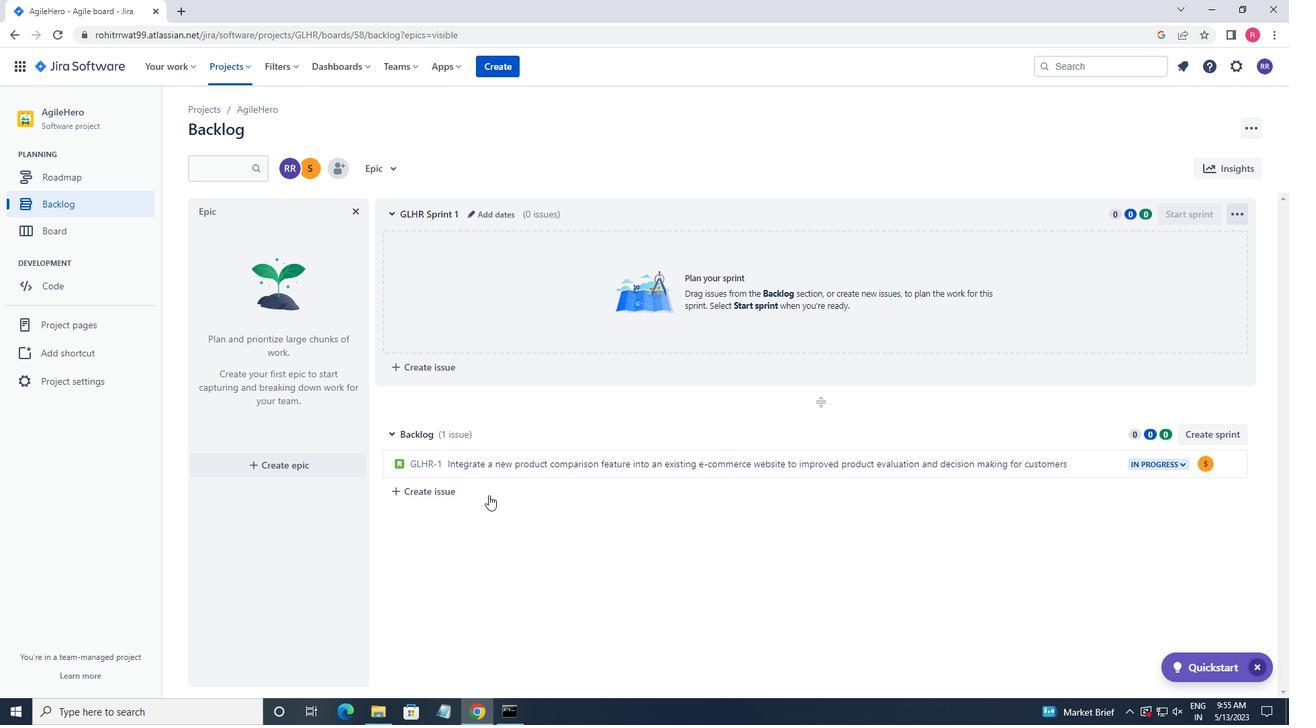 
Action: Mouse pressed left at (446, 489)
Screenshot: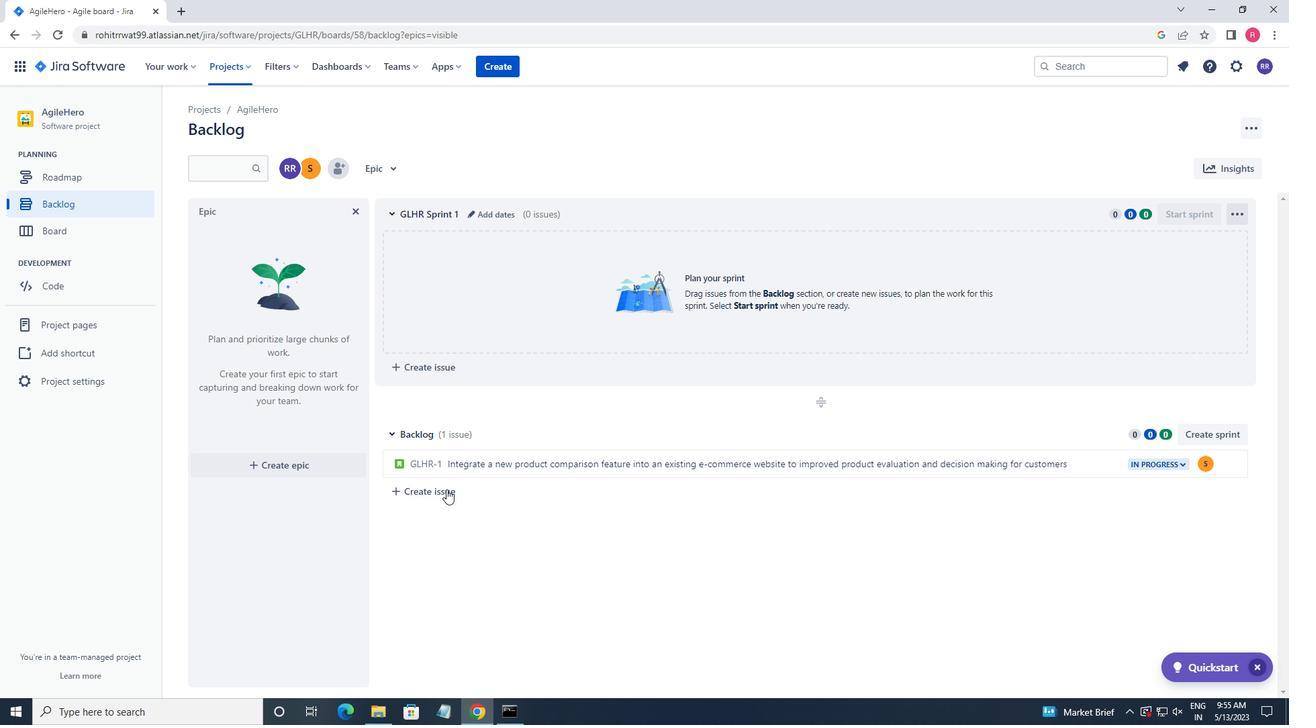 
Action: Key pressed <Key.shift>DEVLOP<Key.space><Key.backspace><Key.backspace><Key.backspace><Key.backspace>ELOP<Key.space>A<Key.space>NEW<Key.space>TOOL<Key.space>FOR<Key.space>AUTOMATED<Key.space>TESTING<Key.space>OF<Key.space>WE<Key.space><Key.backspace>B<Key.space>APPLICAYIO<Key.backspace><Key.backspace><Key.backspace>TION<Key.space>SECURITY<Key.space>VULNERS<Key.backspace>ABILITIES<Key.space>AND<Key.space>PENETRATION<Key.space>TESTING<Key.enter>
Screenshot: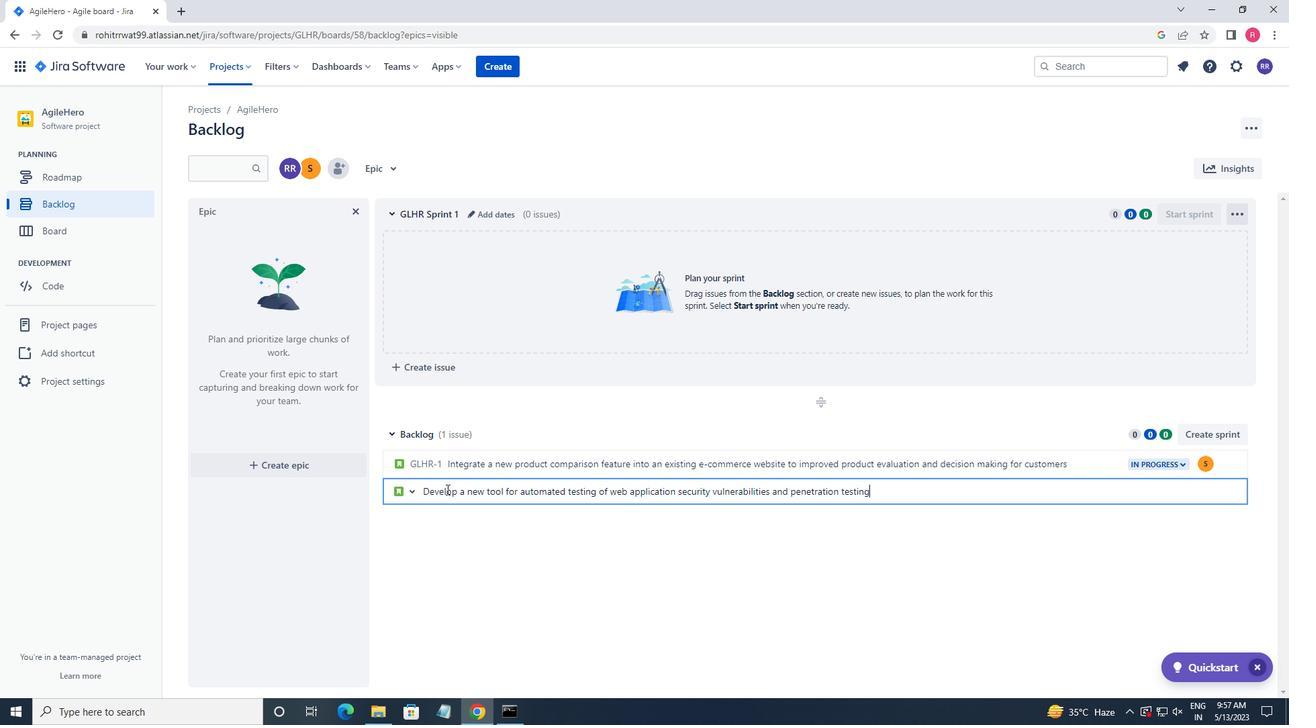 
Action: Mouse moved to (1201, 491)
Screenshot: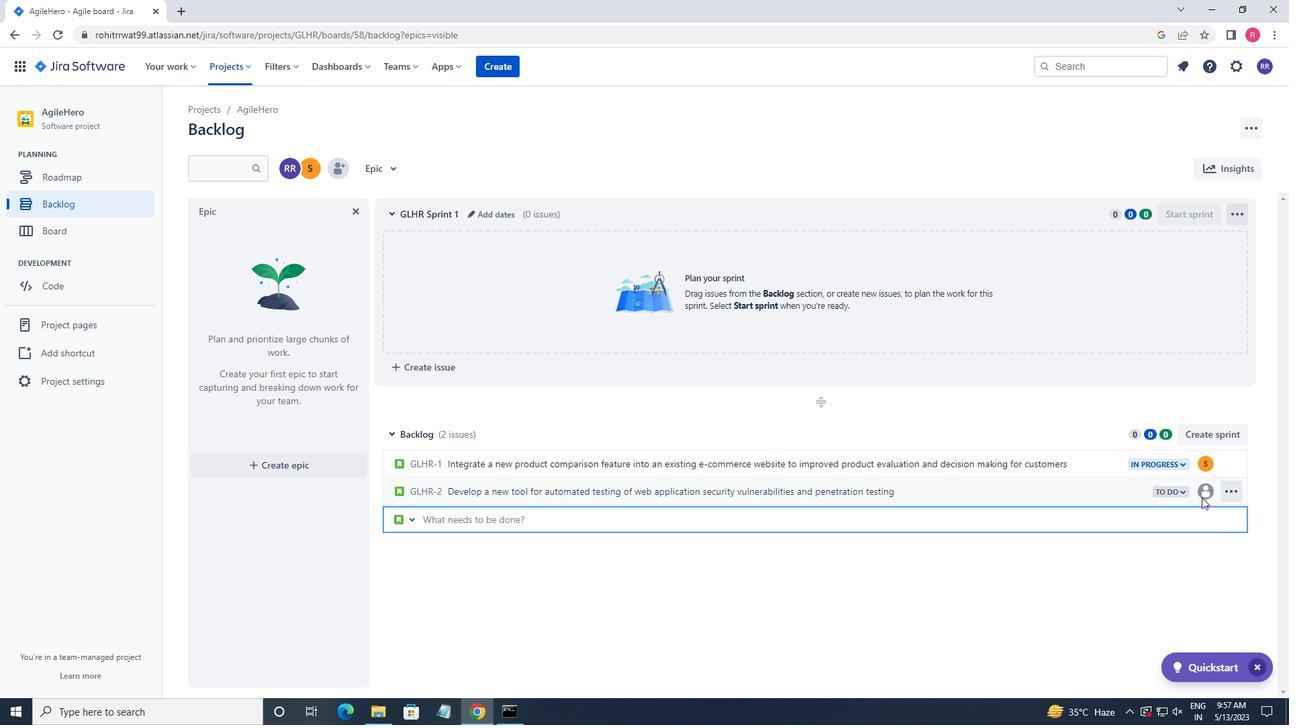 
Action: Mouse pressed left at (1201, 491)
Screenshot: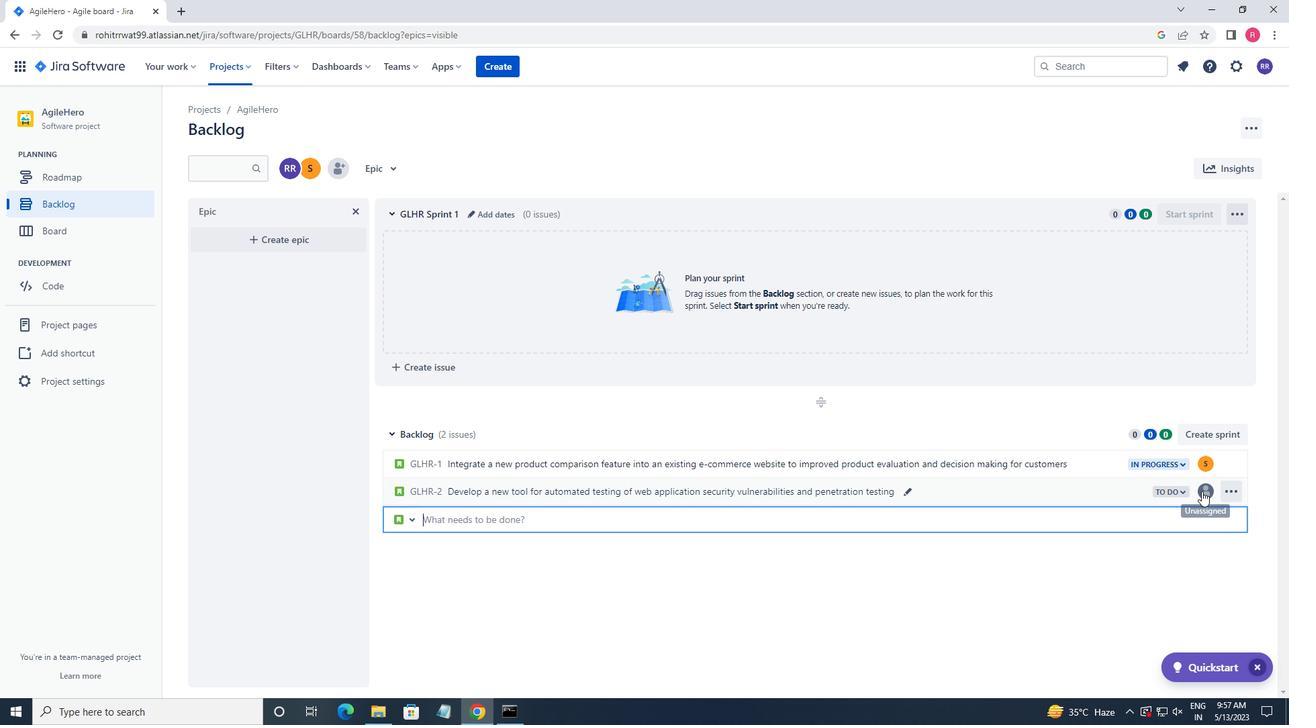 
Action: Mouse moved to (1187, 480)
Screenshot: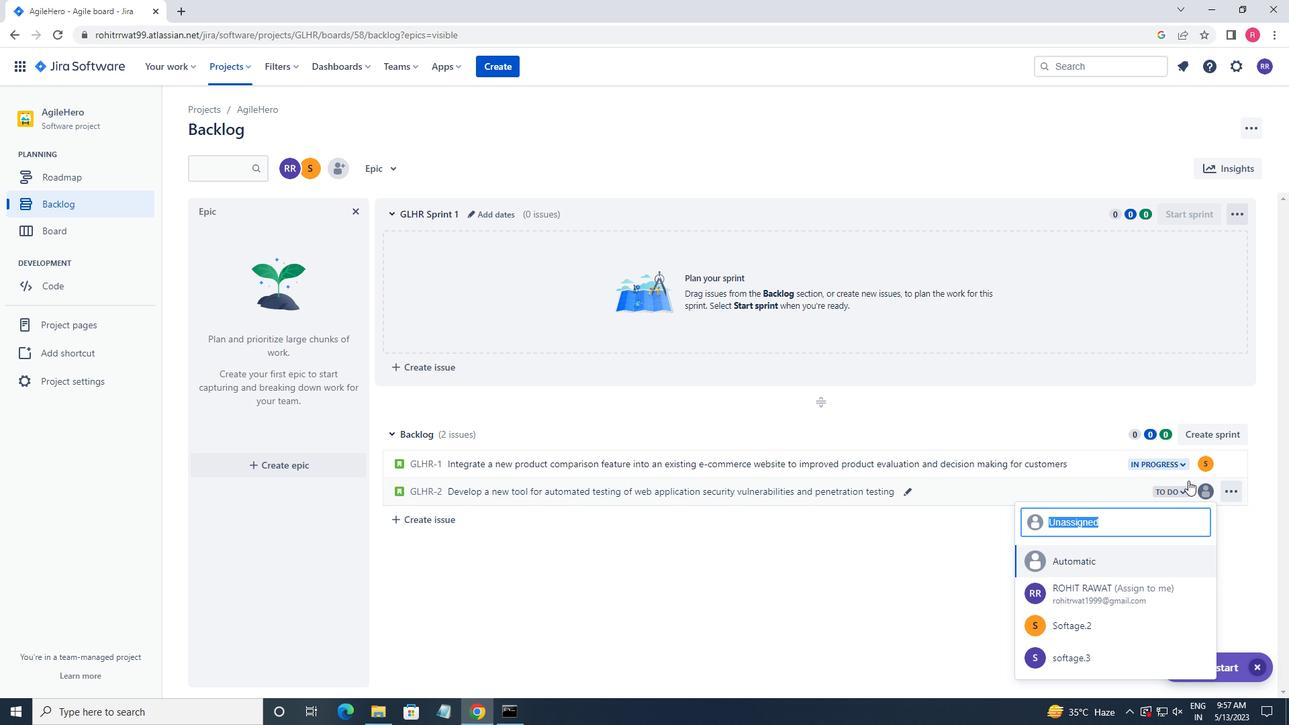 
Action: Key pressed SOFTAG
Screenshot: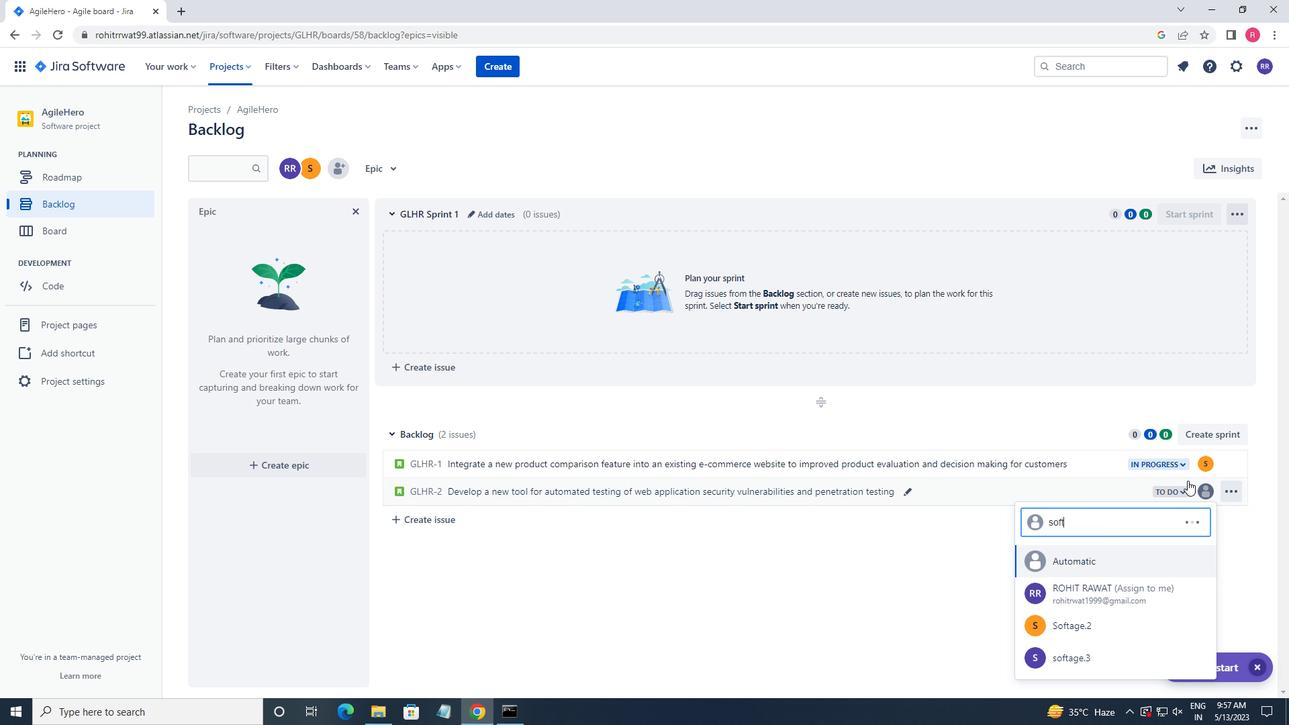 
Action: Mouse moved to (1187, 479)
Screenshot: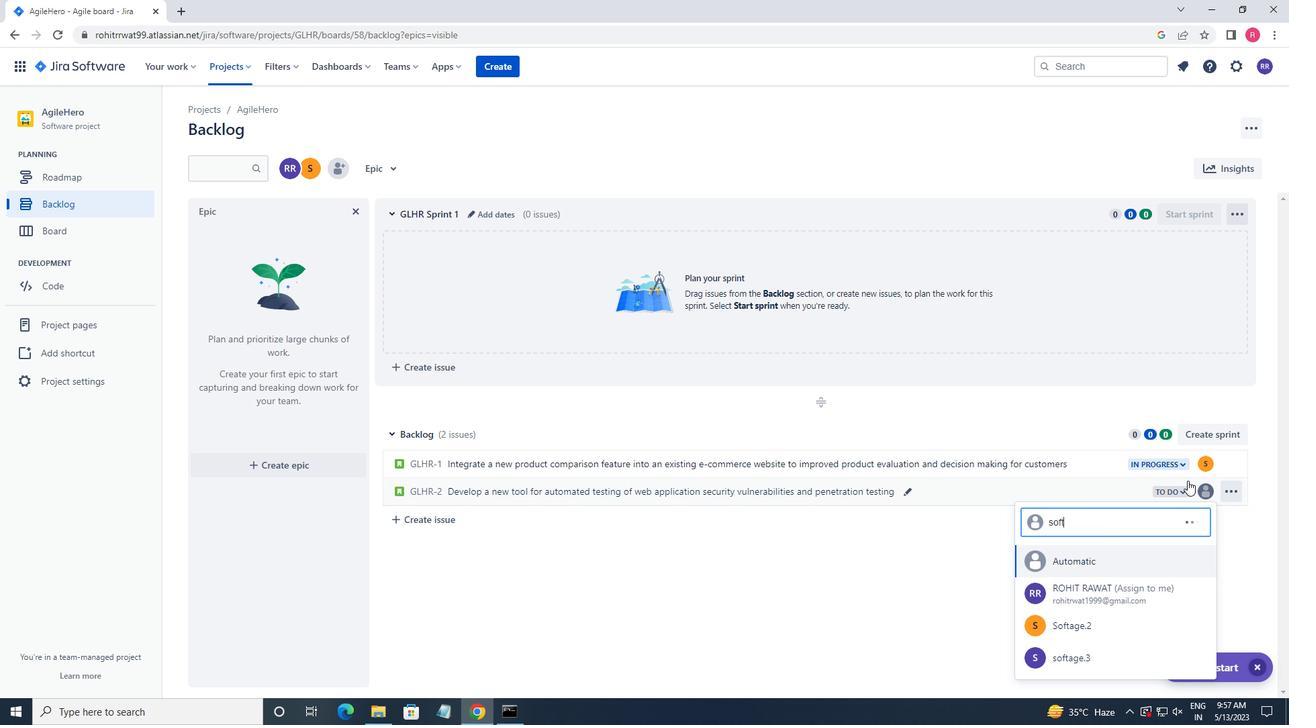 
Action: Key pressed E.
Screenshot: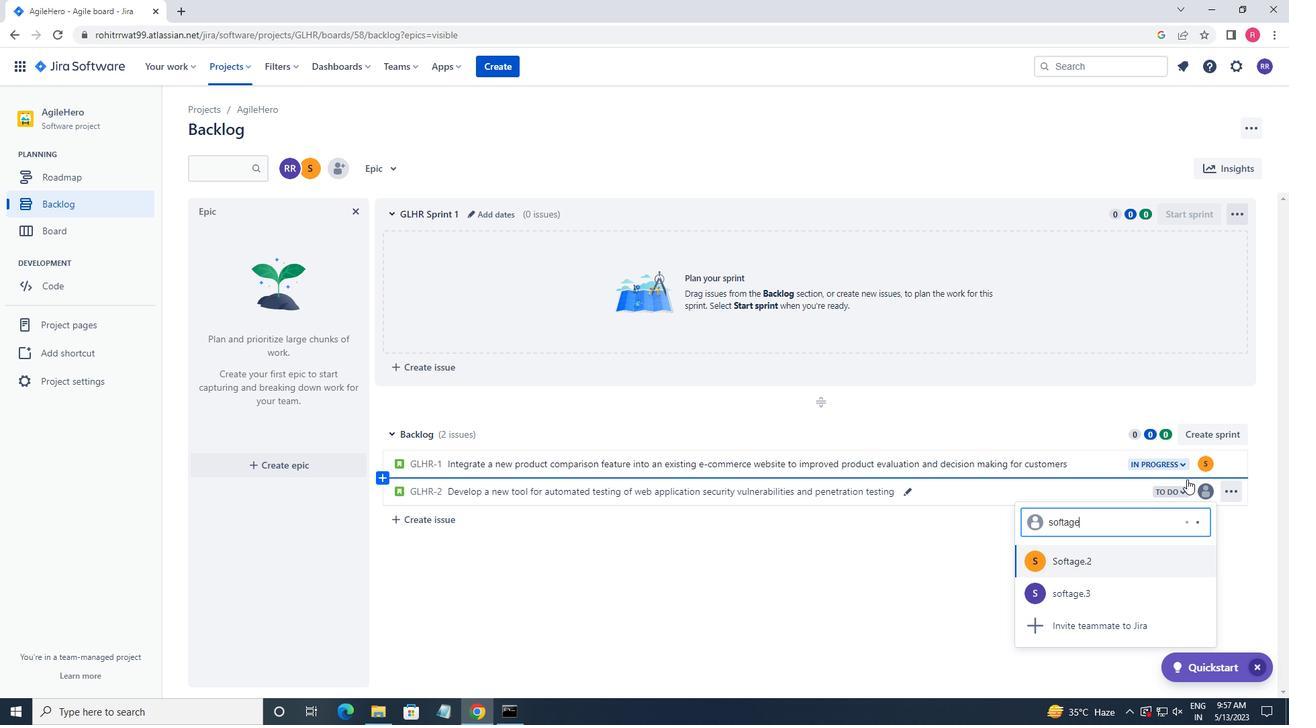 
Action: Mouse moved to (1184, 478)
Screenshot: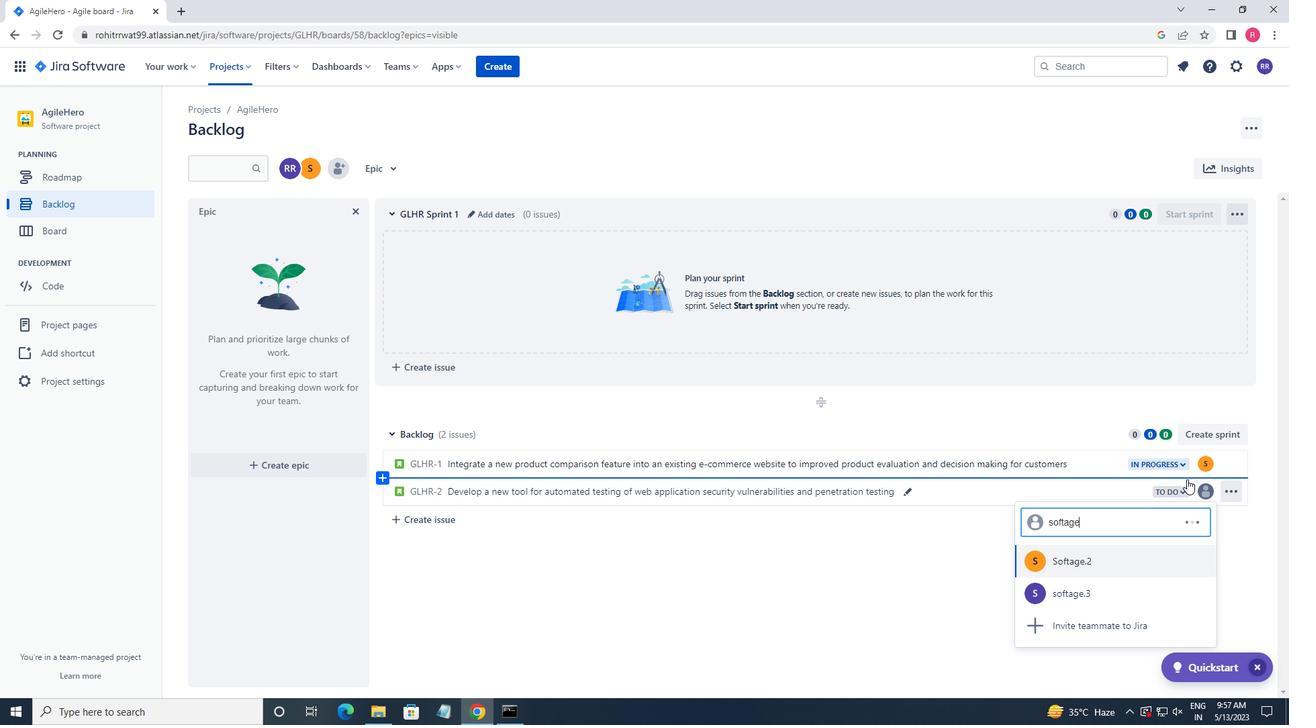 
Action: Key pressed 3
Screenshot: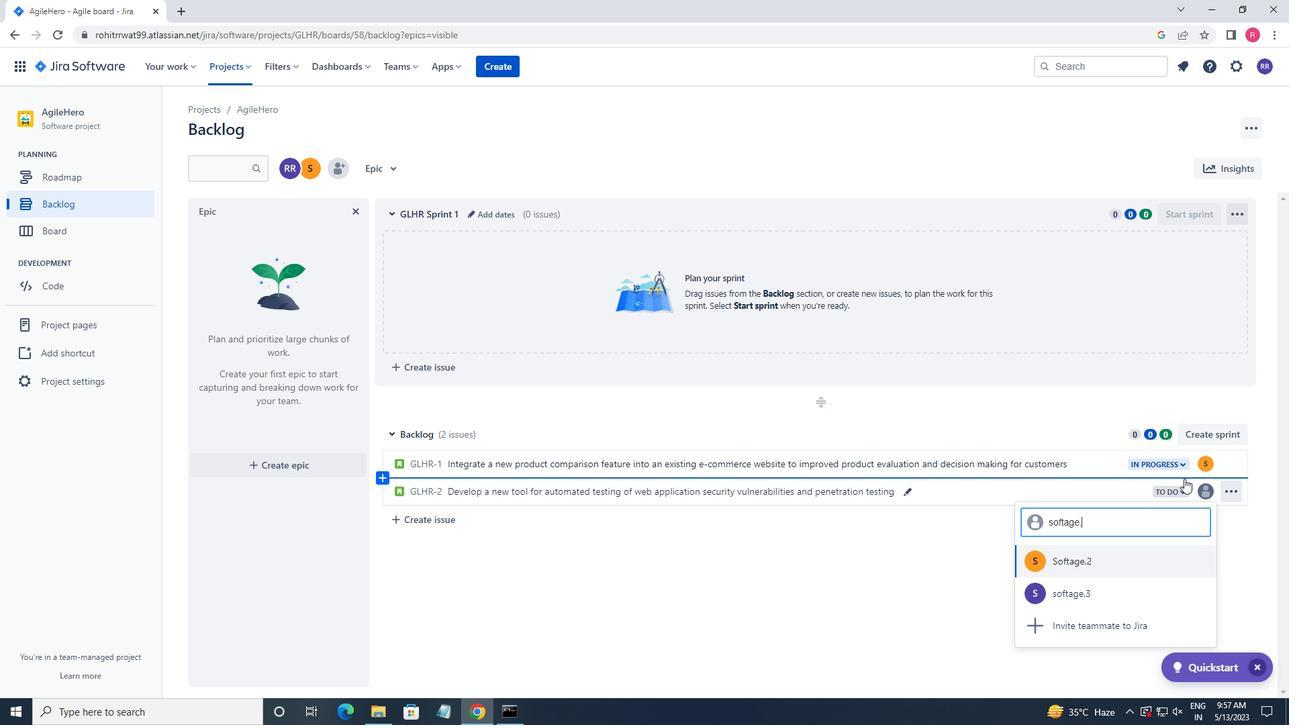 
Action: Mouse moved to (1183, 478)
Screenshot: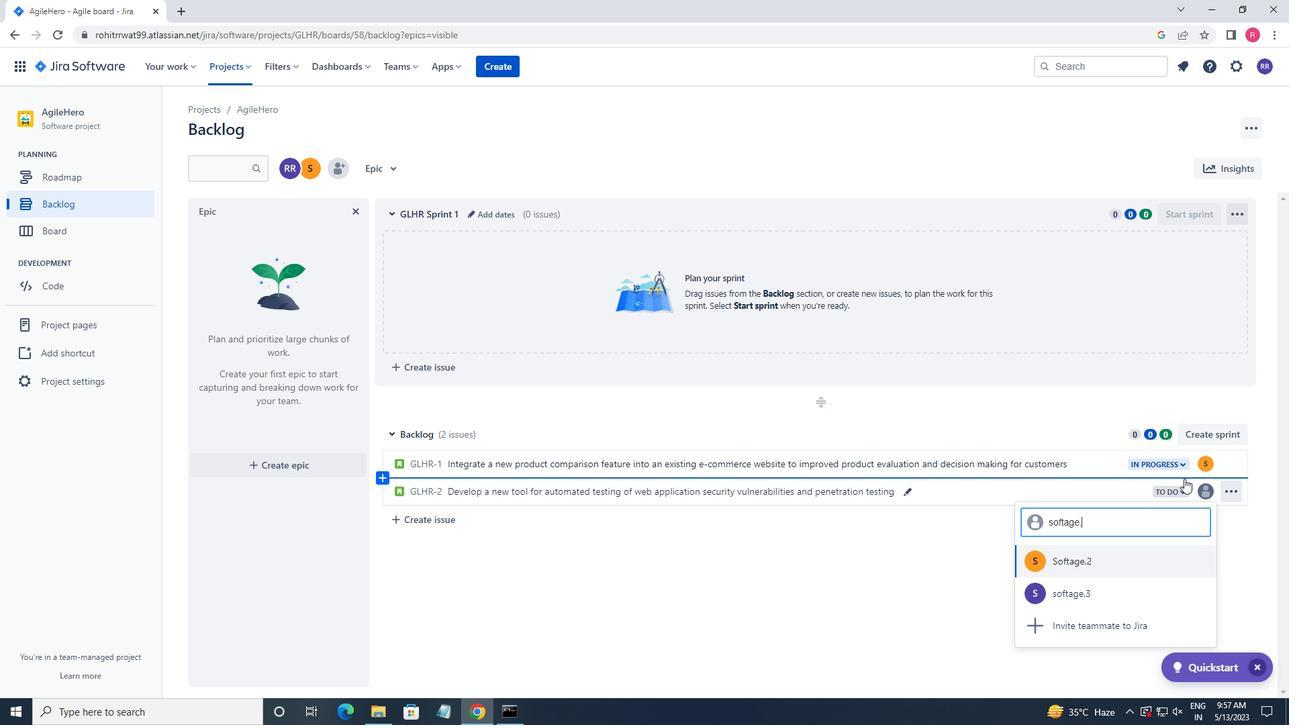 
Action: Key pressed <Key.shift><Key.shift><Key.shift>@SOFTAGE.NET
Screenshot: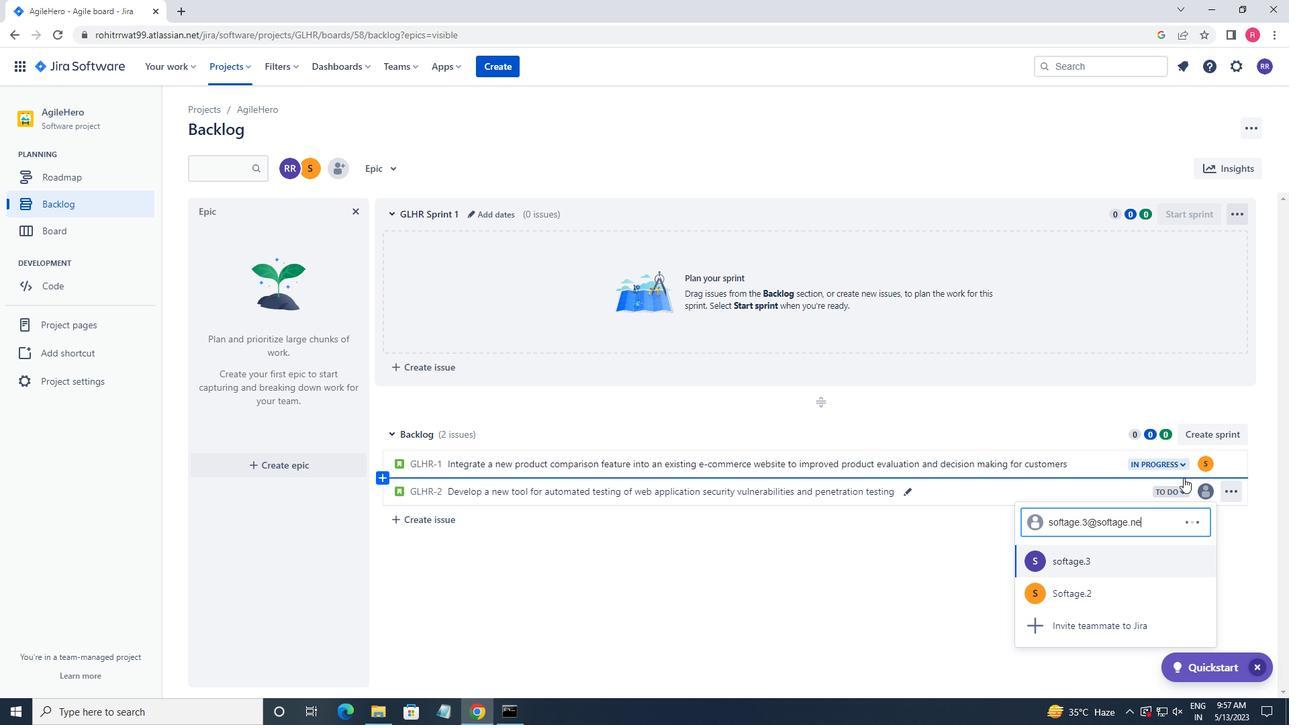 
Action: Mouse moved to (1132, 556)
Screenshot: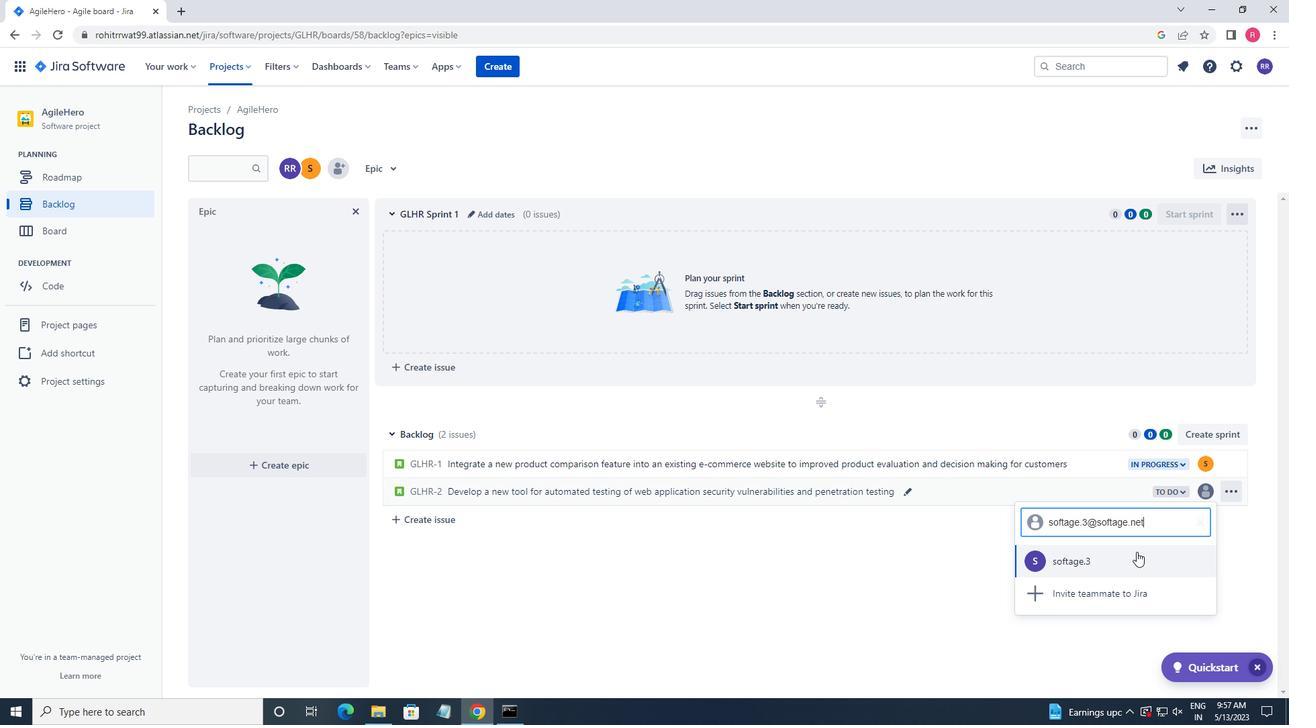 
Action: Mouse pressed left at (1132, 556)
Screenshot: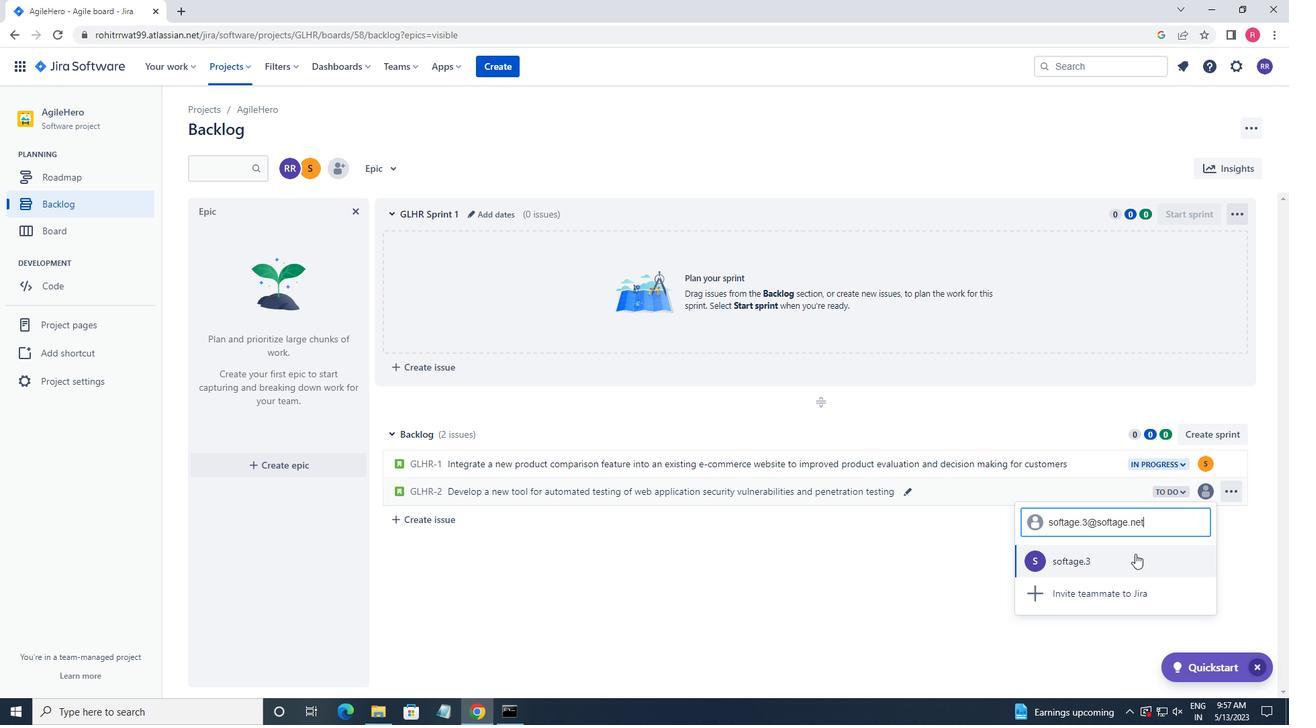 
Action: Mouse moved to (1164, 486)
Screenshot: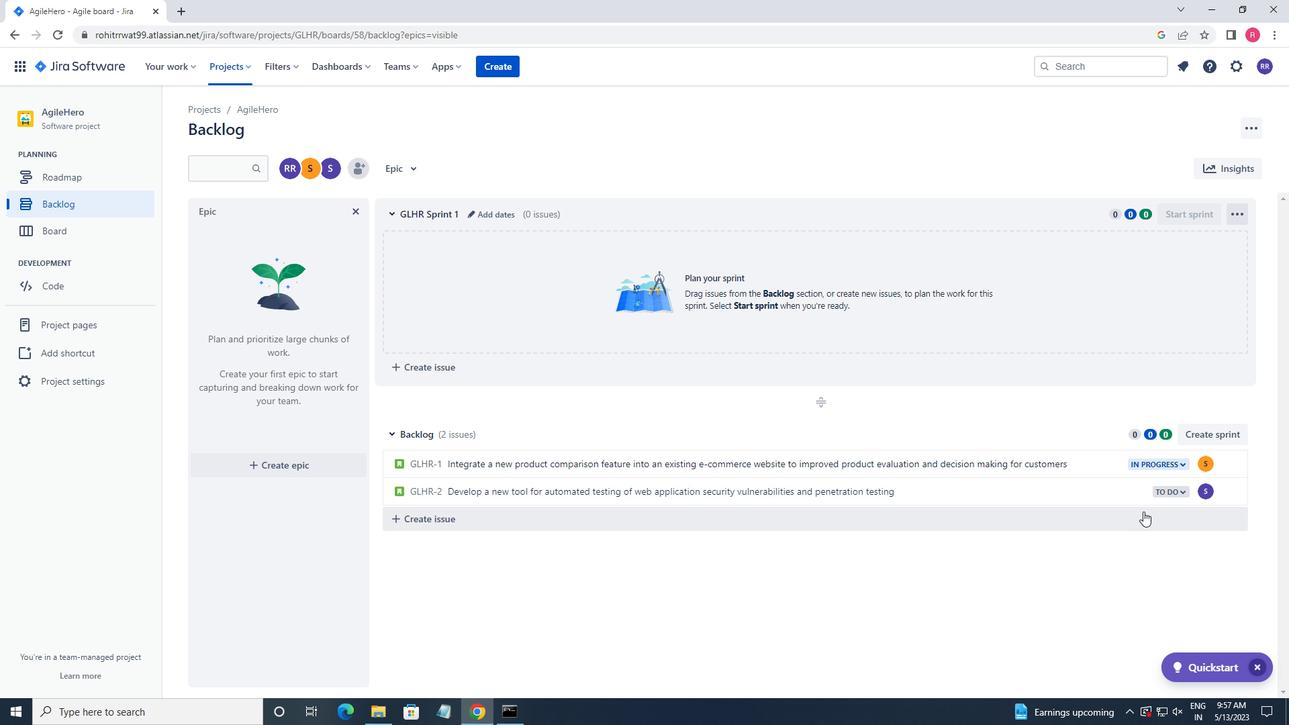 
Action: Mouse pressed left at (1164, 486)
Screenshot: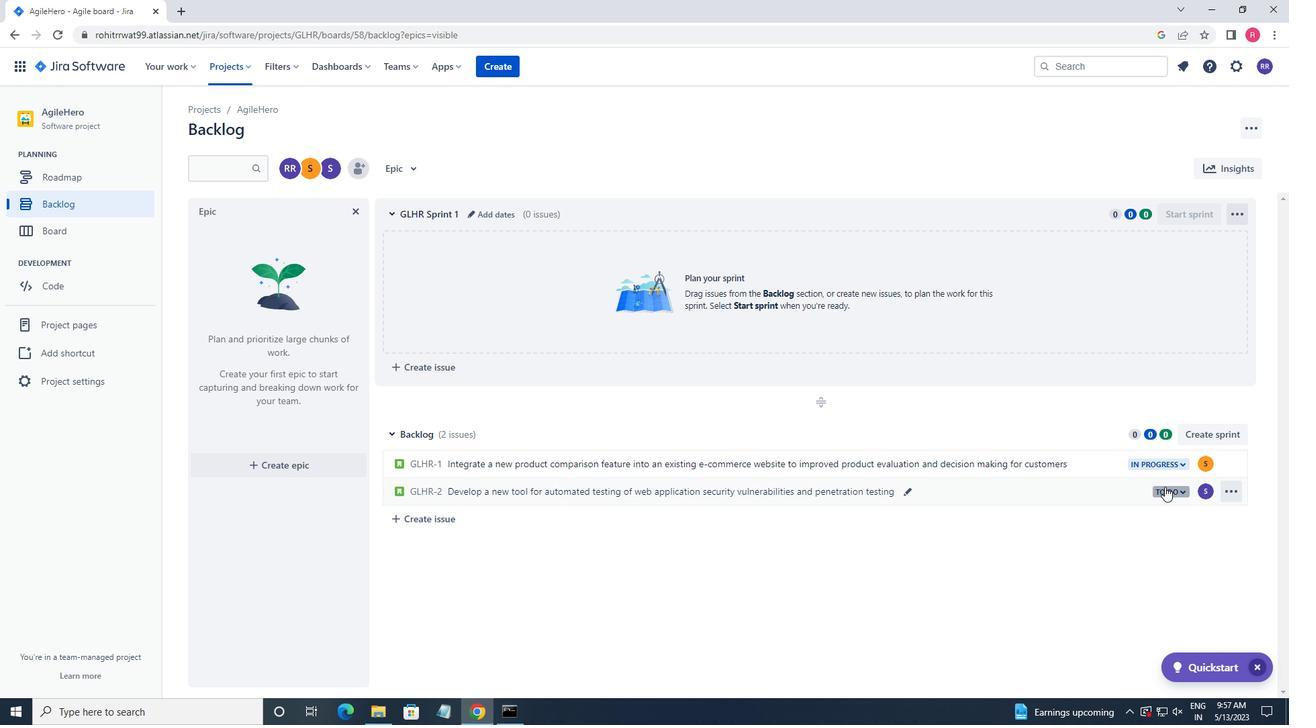 
Action: Mouse moved to (1093, 523)
Screenshot: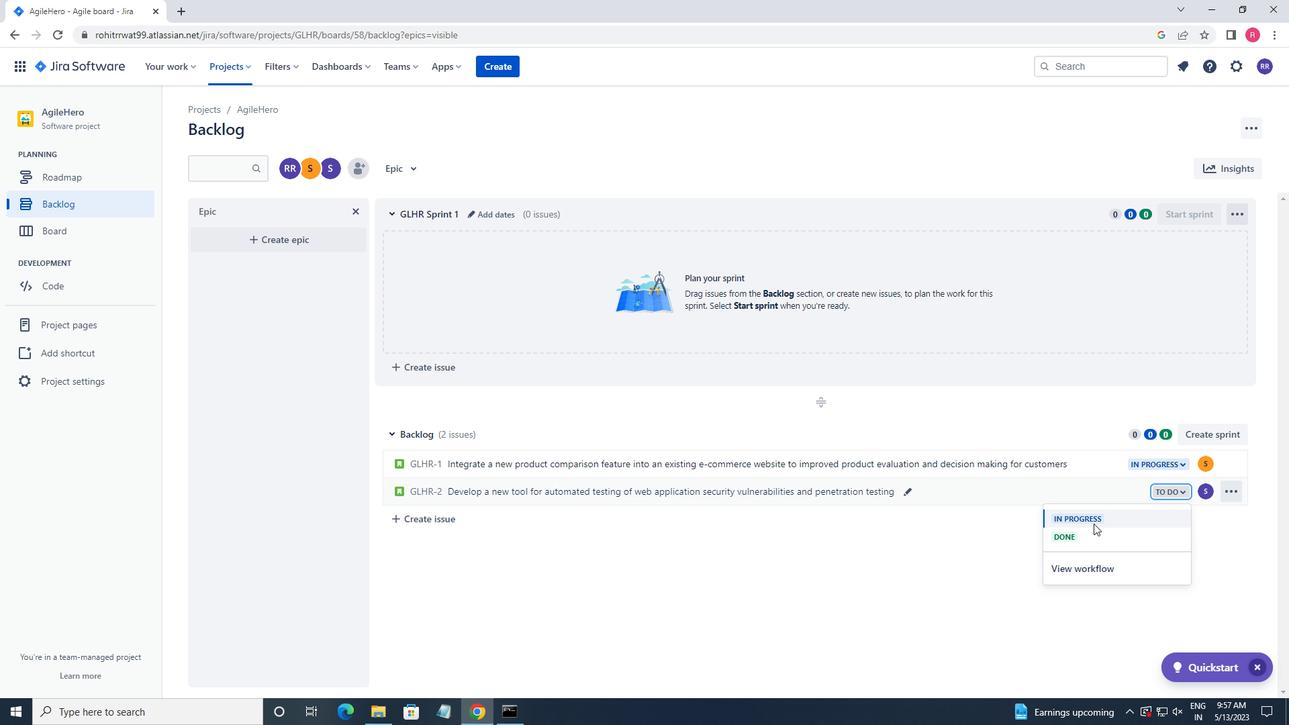 
Action: Mouse pressed left at (1093, 523)
Screenshot: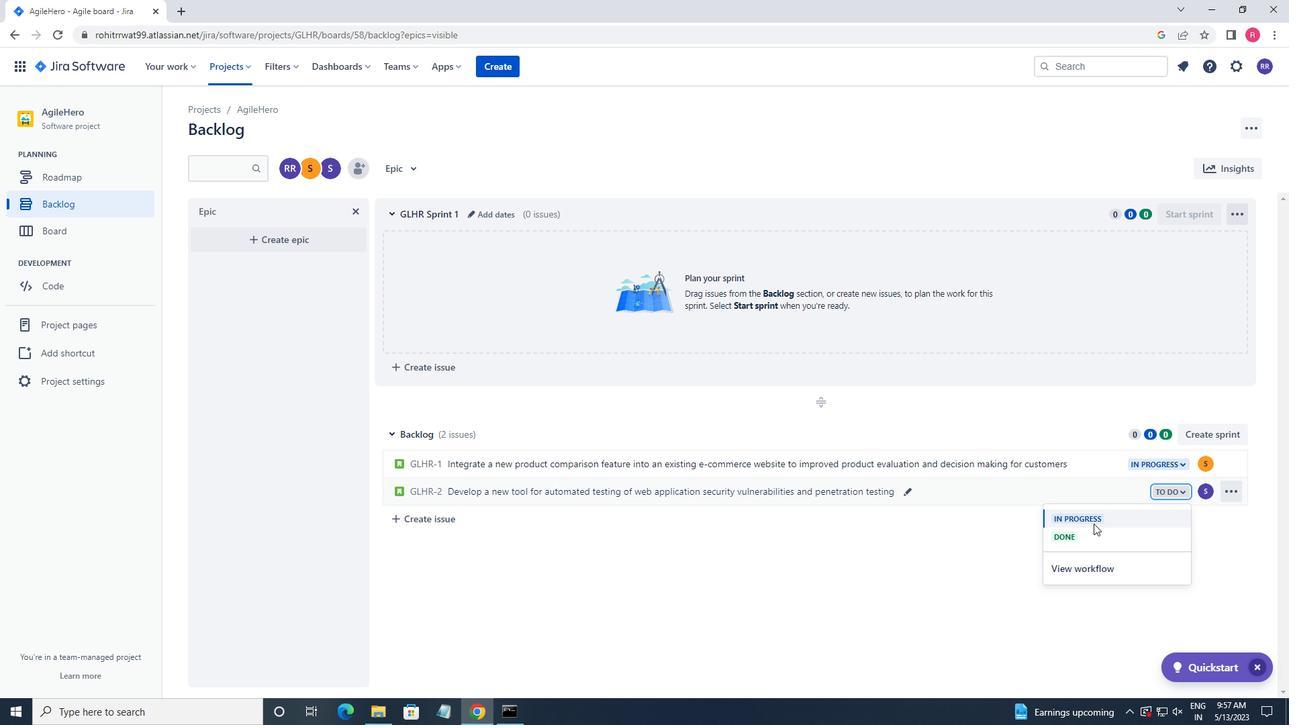 
